 Task: Check the percentage active listings of 2 full bathrooms in the last 1 year.
Action: Mouse moved to (779, 166)
Screenshot: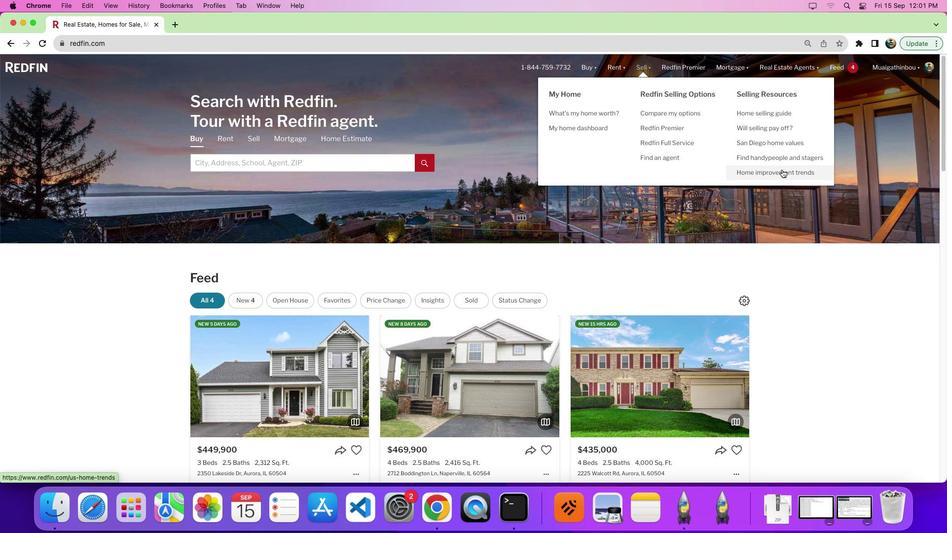 
Action: Mouse pressed left at (779, 166)
Screenshot: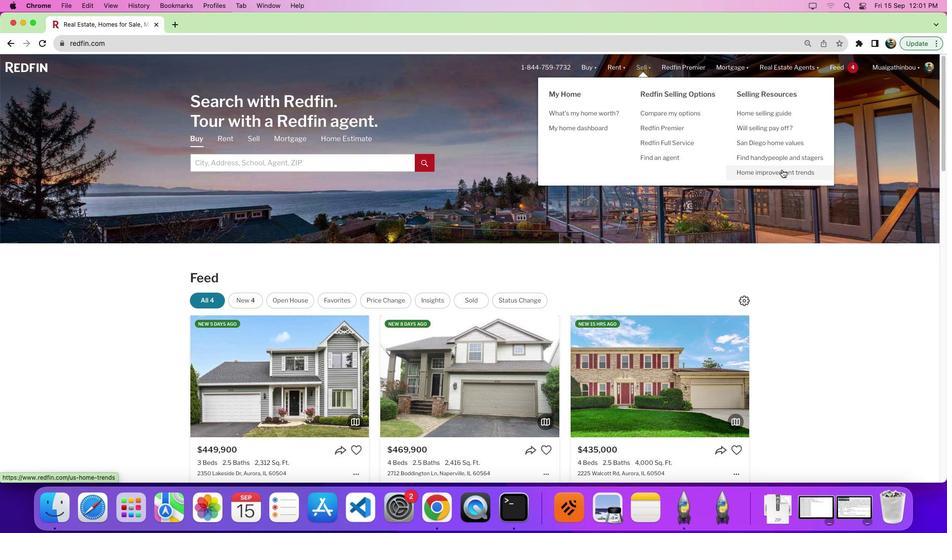 
Action: Mouse moved to (253, 185)
Screenshot: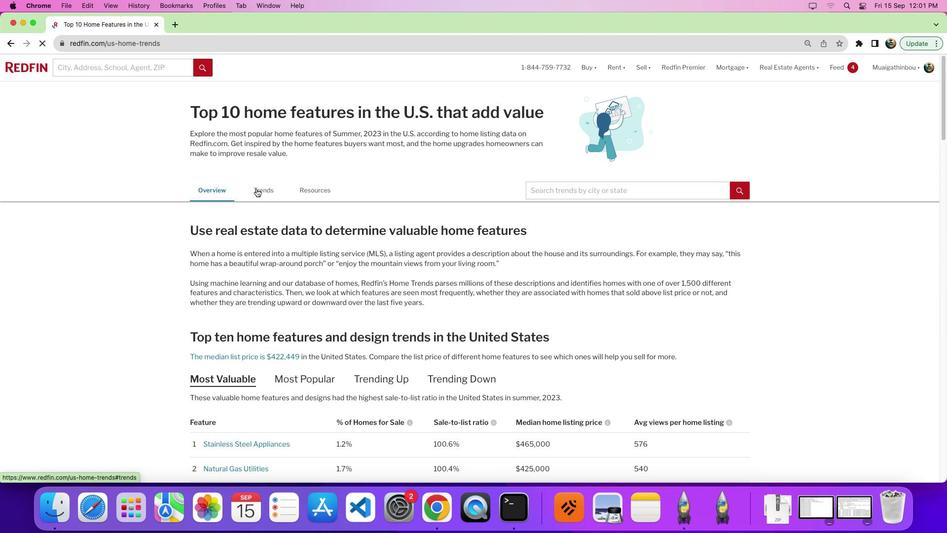
Action: Mouse pressed left at (253, 185)
Screenshot: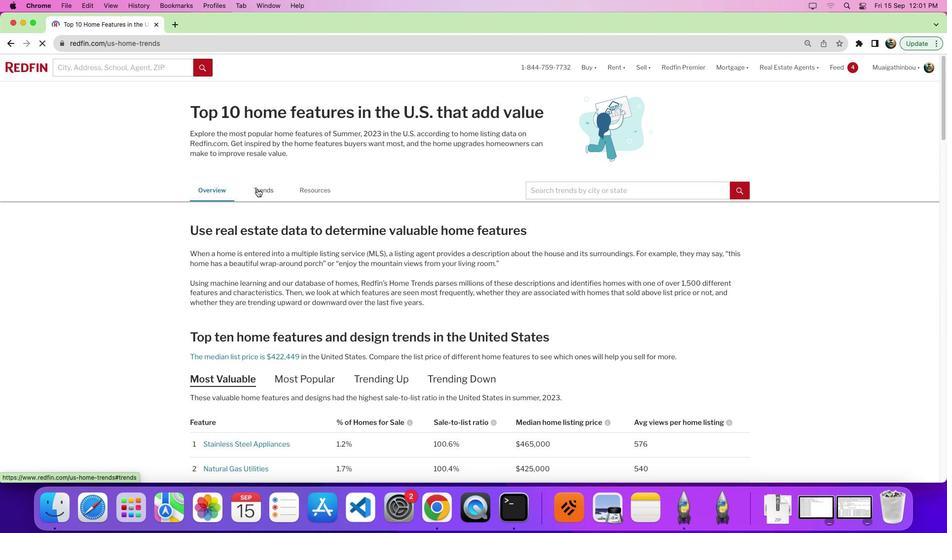 
Action: Mouse moved to (450, 259)
Screenshot: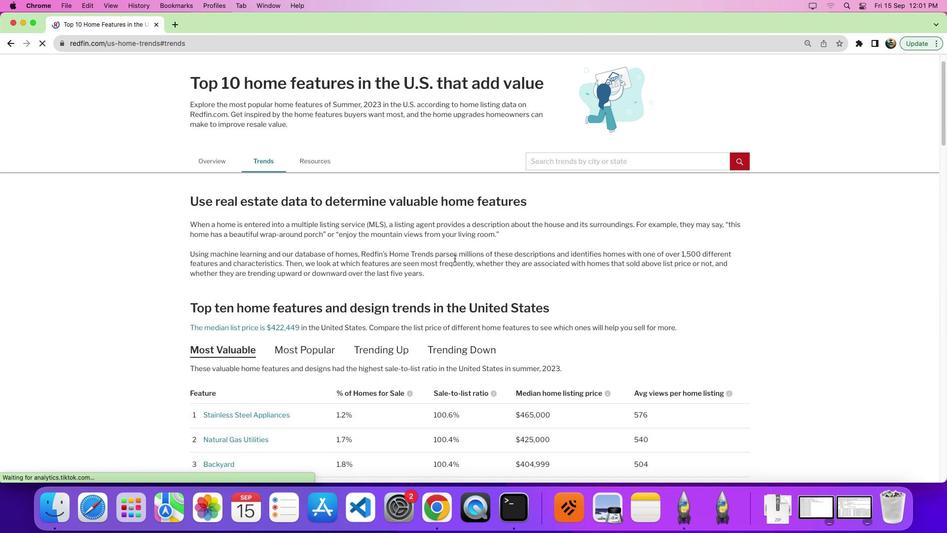 
Action: Mouse scrolled (450, 259) with delta (-2, -3)
Screenshot: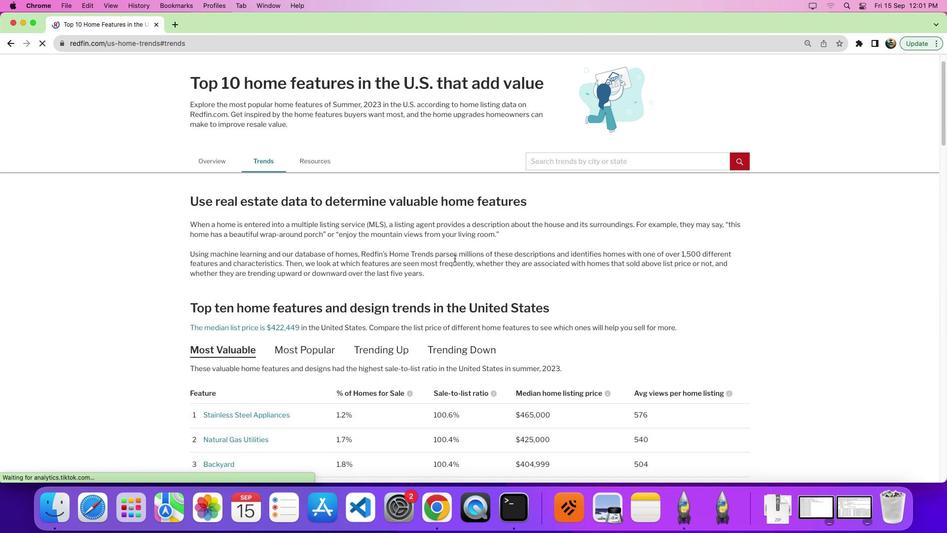 
Action: Mouse moved to (450, 258)
Screenshot: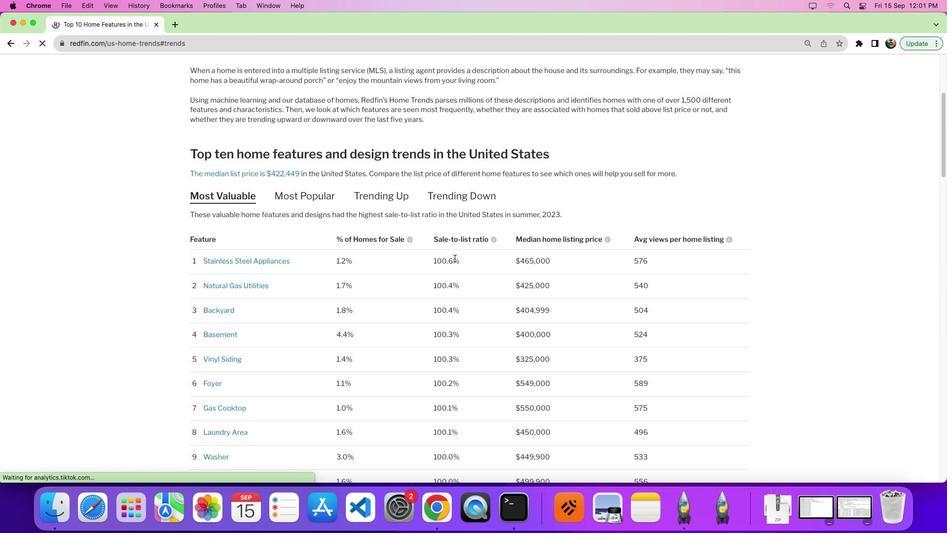 
Action: Mouse scrolled (450, 258) with delta (-2, -3)
Screenshot: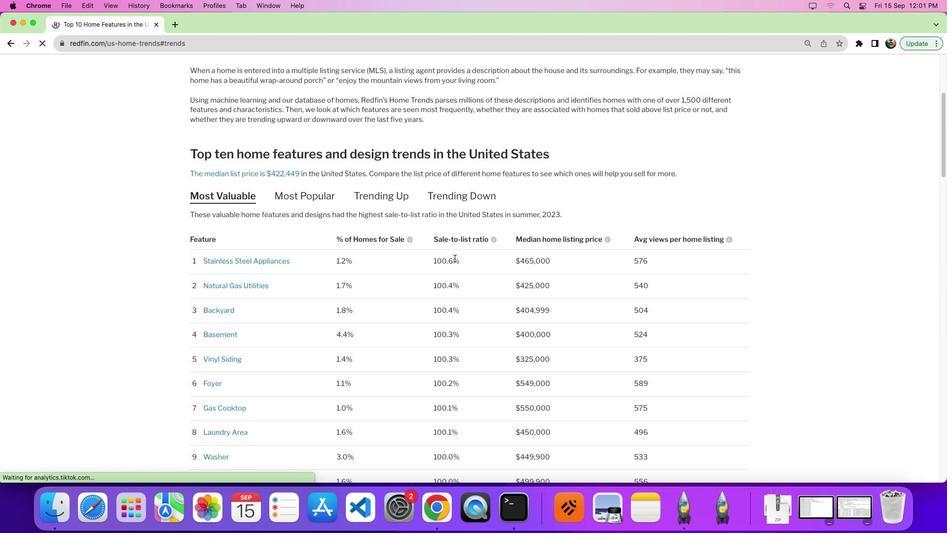 
Action: Mouse moved to (450, 258)
Screenshot: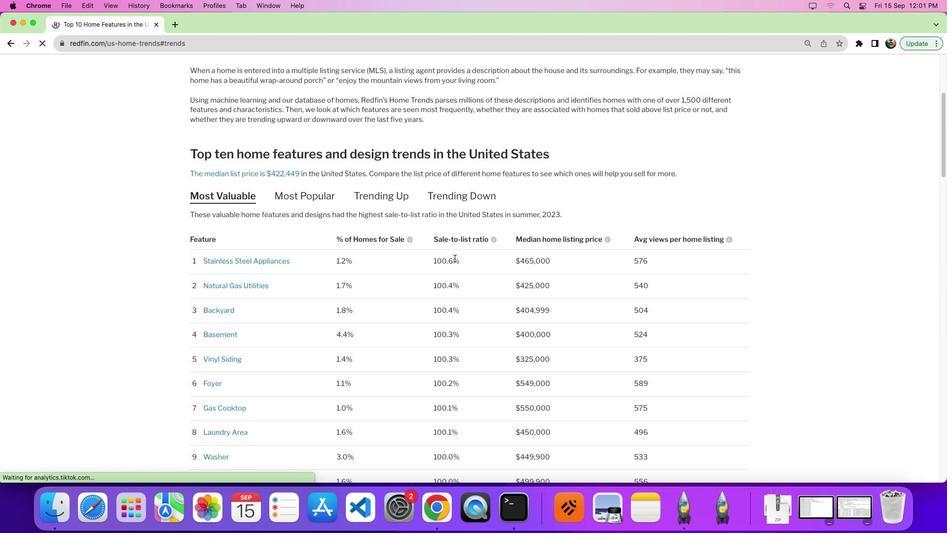 
Action: Mouse scrolled (450, 258) with delta (-2, -7)
Screenshot: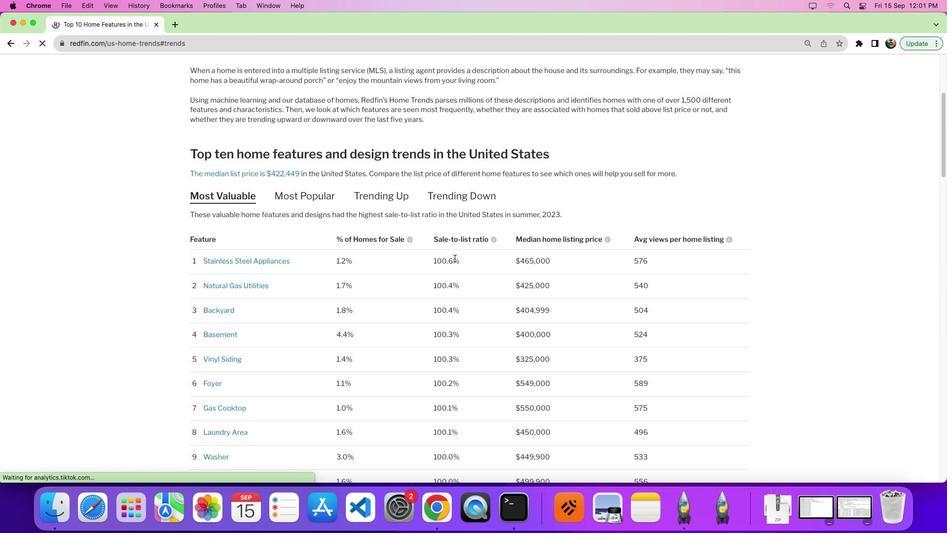 
Action: Mouse scrolled (450, 258) with delta (-2, -9)
Screenshot: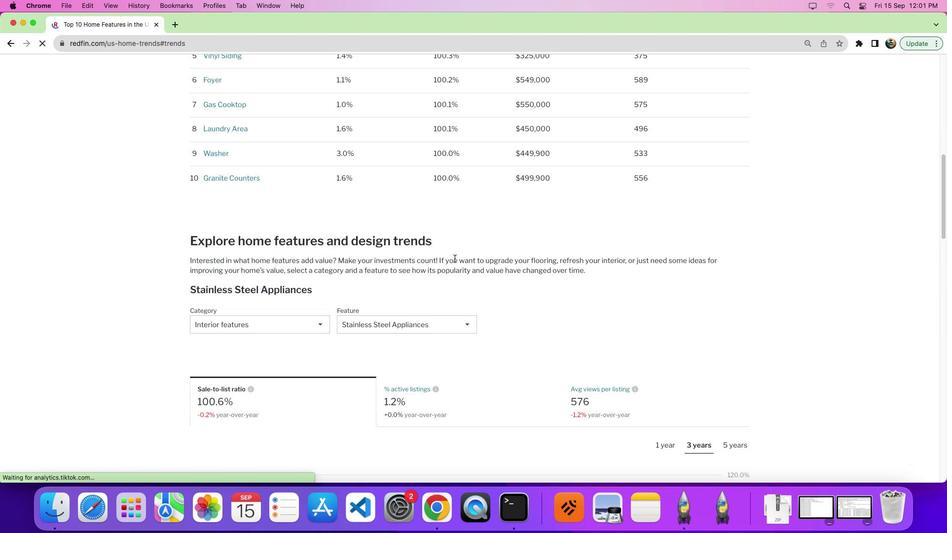 
Action: Mouse moved to (451, 254)
Screenshot: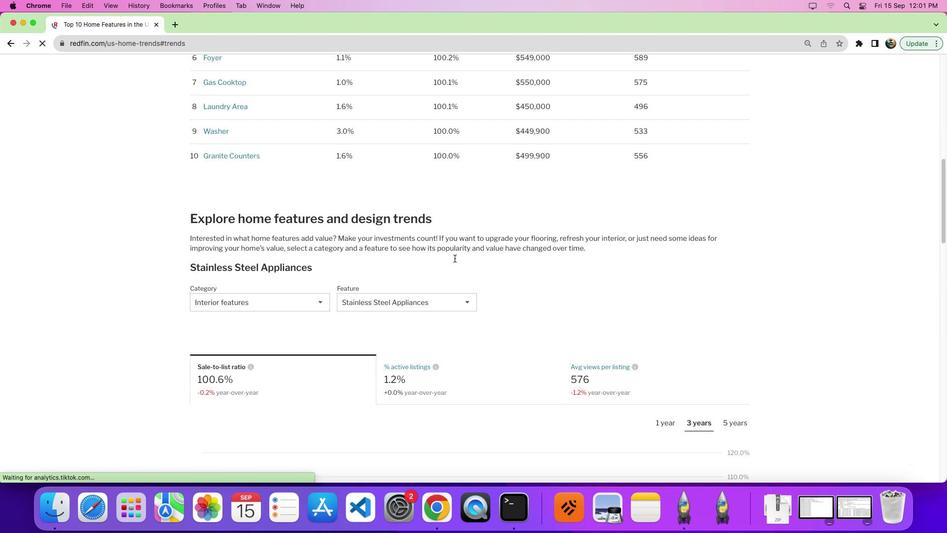 
Action: Mouse scrolled (451, 254) with delta (-2, -3)
Screenshot: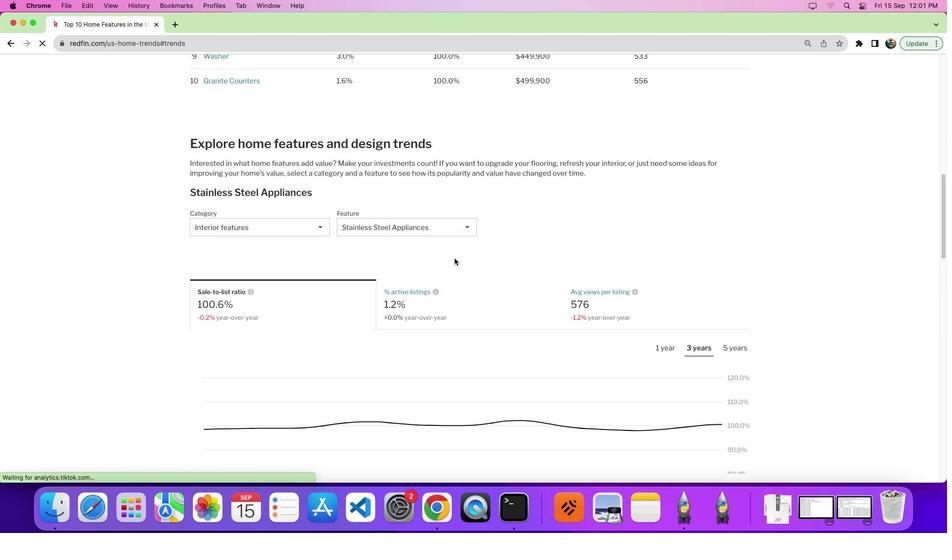
Action: Mouse scrolled (451, 254) with delta (-2, -3)
Screenshot: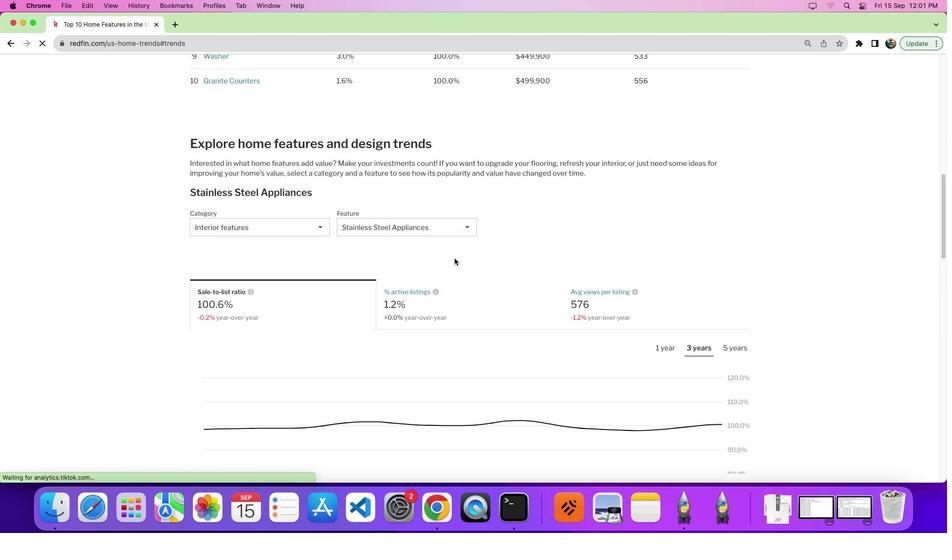 
Action: Mouse scrolled (451, 254) with delta (-2, -6)
Screenshot: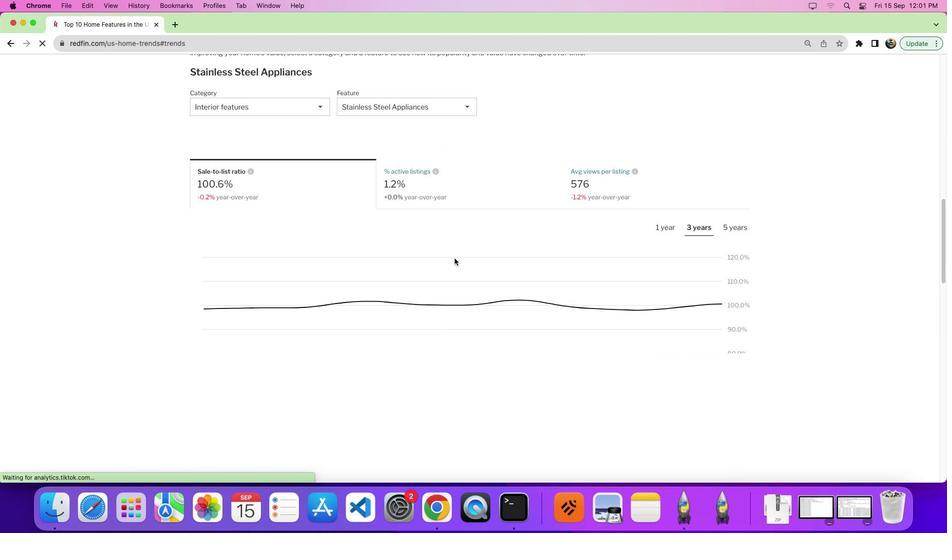 
Action: Mouse scrolled (451, 254) with delta (-2, -8)
Screenshot: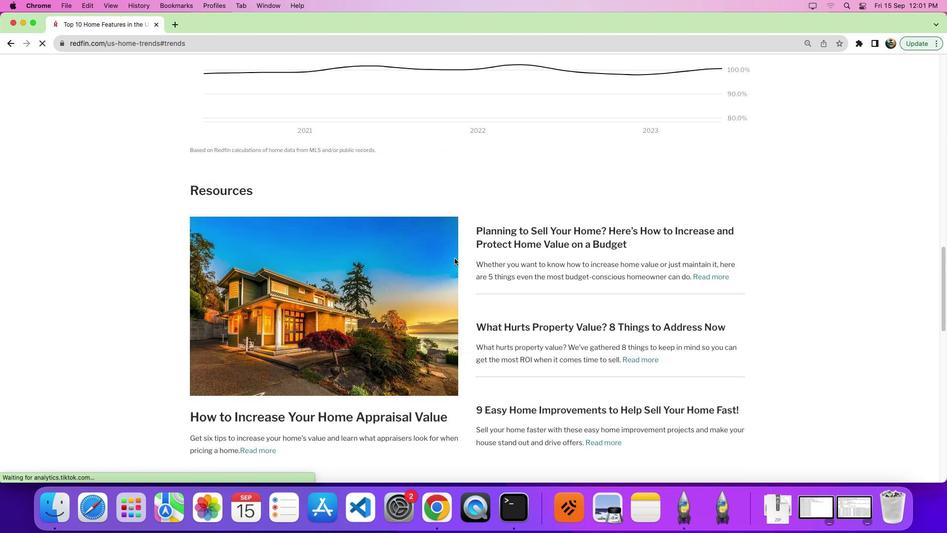 
Action: Mouse moved to (390, 250)
Screenshot: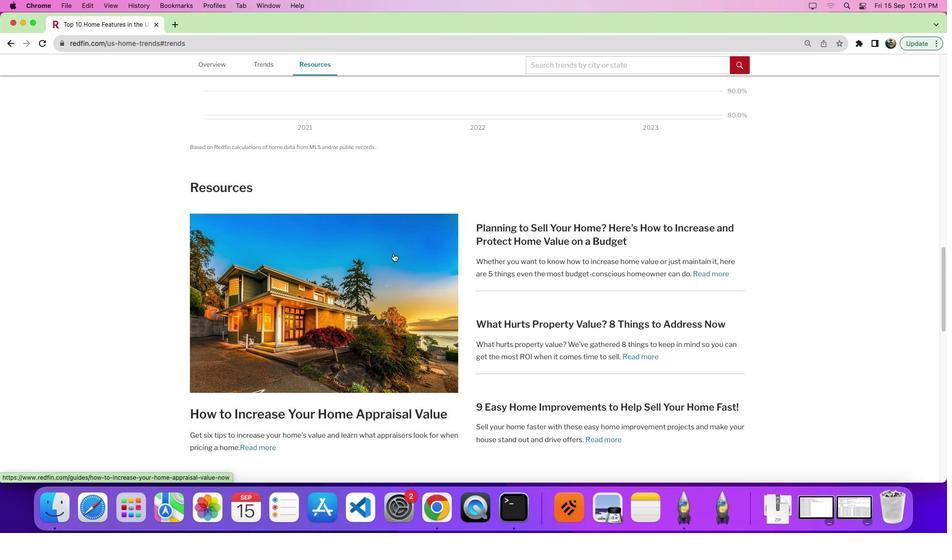 
Action: Mouse scrolled (390, 250) with delta (-2, -2)
Screenshot: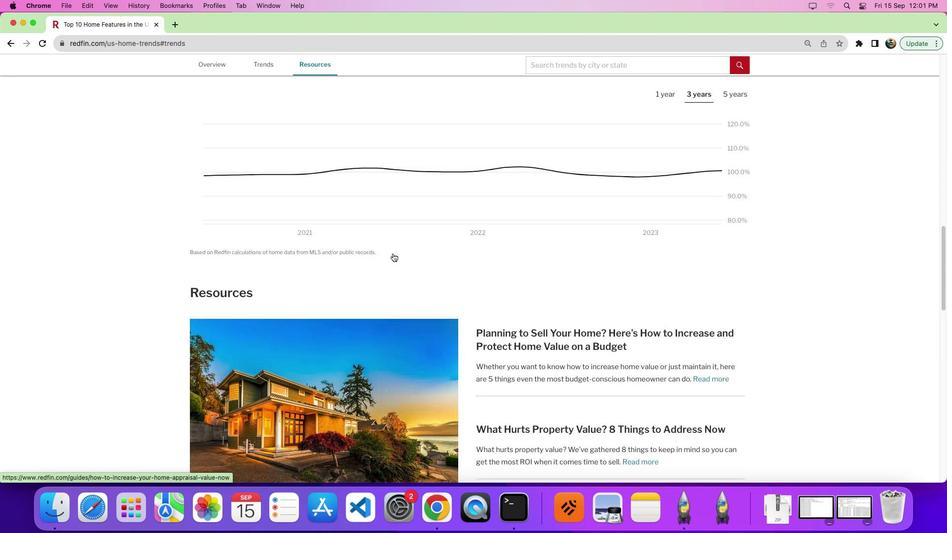 
Action: Mouse scrolled (390, 250) with delta (-2, -2)
Screenshot: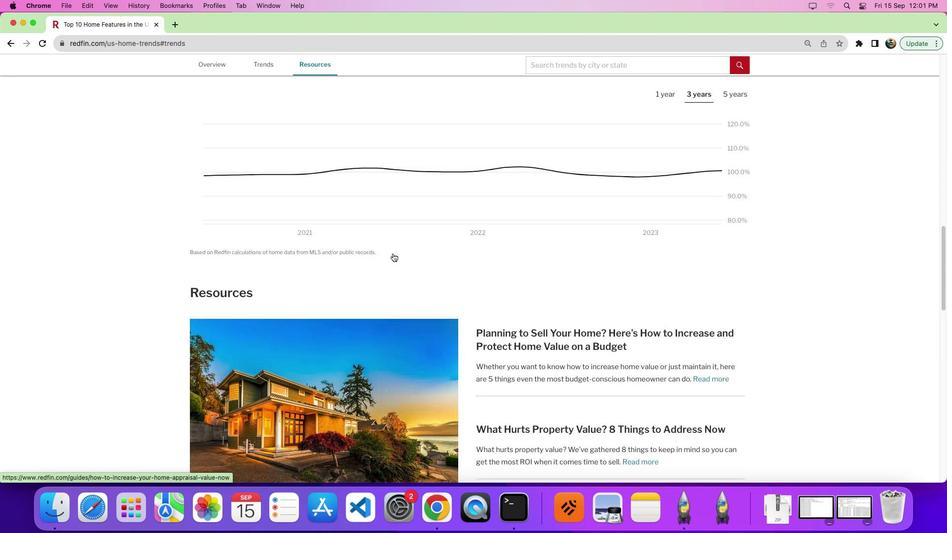 
Action: Mouse moved to (390, 250)
Screenshot: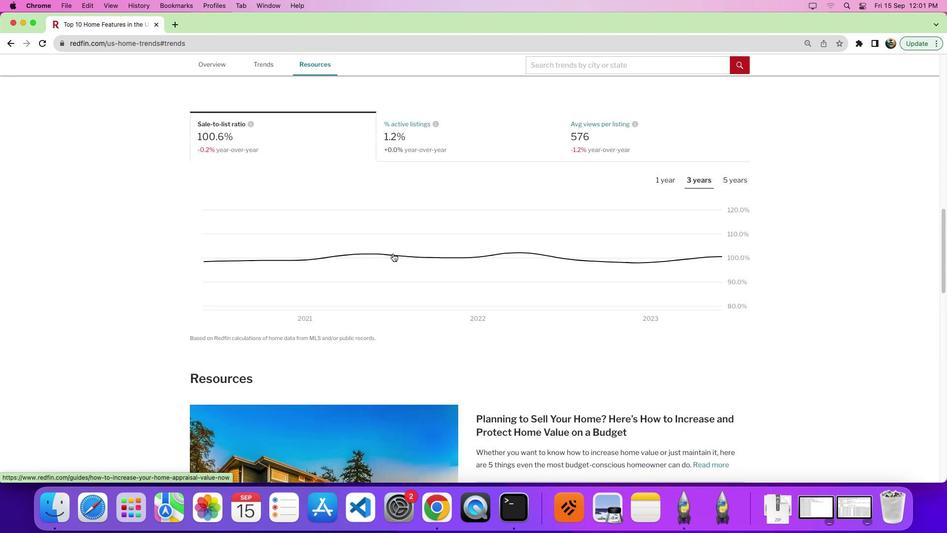 
Action: Mouse scrolled (390, 250) with delta (-2, 0)
Screenshot: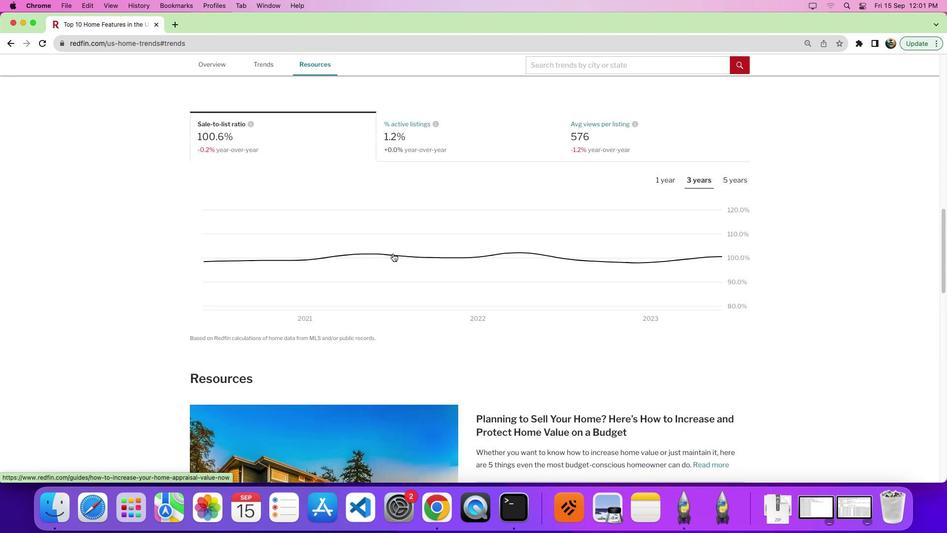 
Action: Mouse scrolled (390, 250) with delta (-2, -3)
Screenshot: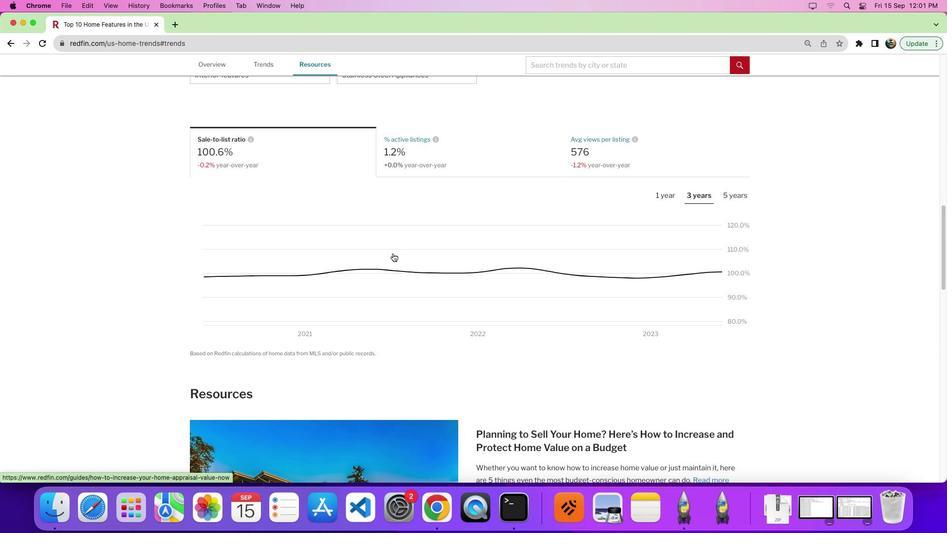 
Action: Mouse scrolled (390, 250) with delta (-2, -3)
Screenshot: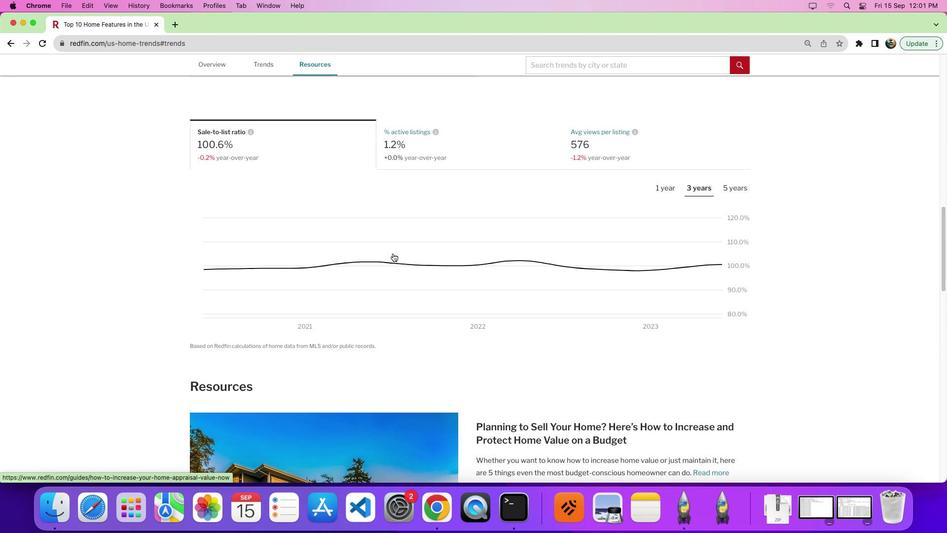 
Action: Mouse moved to (387, 249)
Screenshot: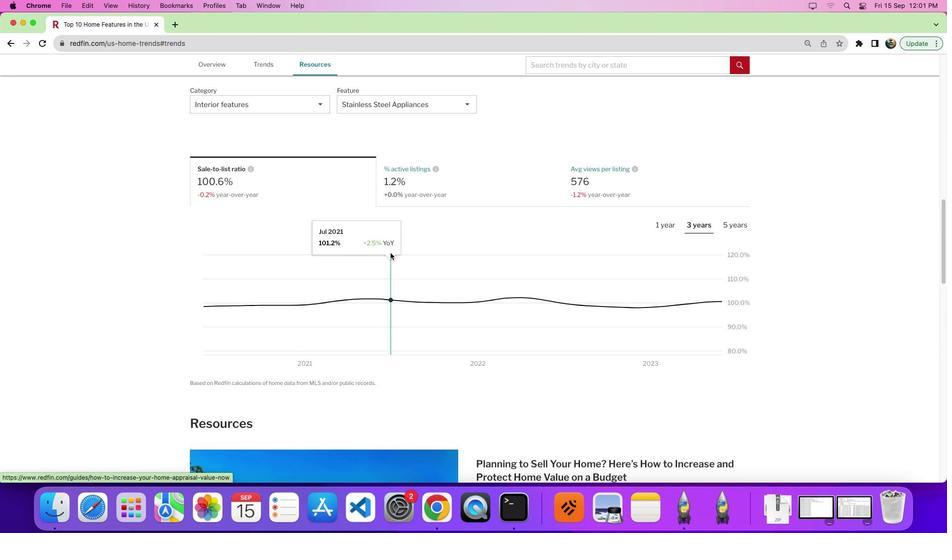
Action: Mouse scrolled (387, 249) with delta (-2, -2)
Screenshot: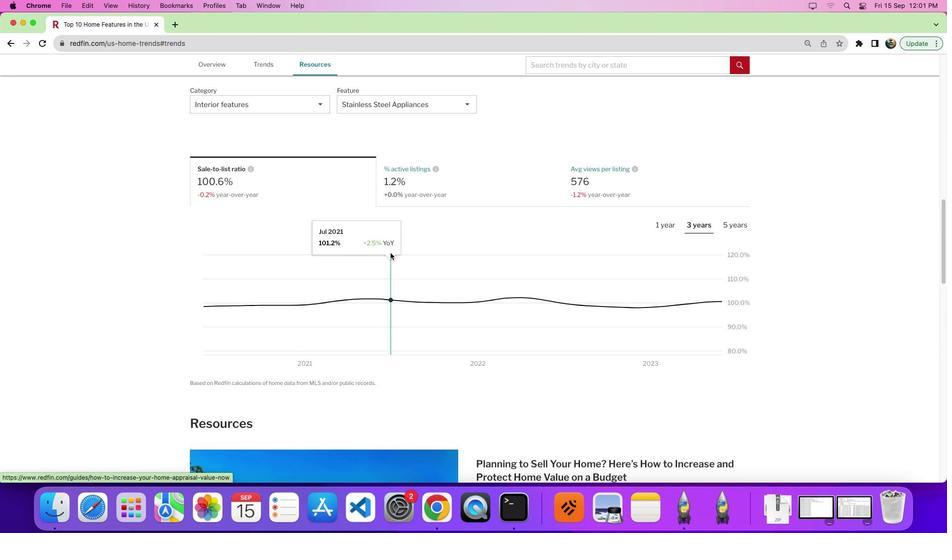 
Action: Mouse moved to (387, 249)
Screenshot: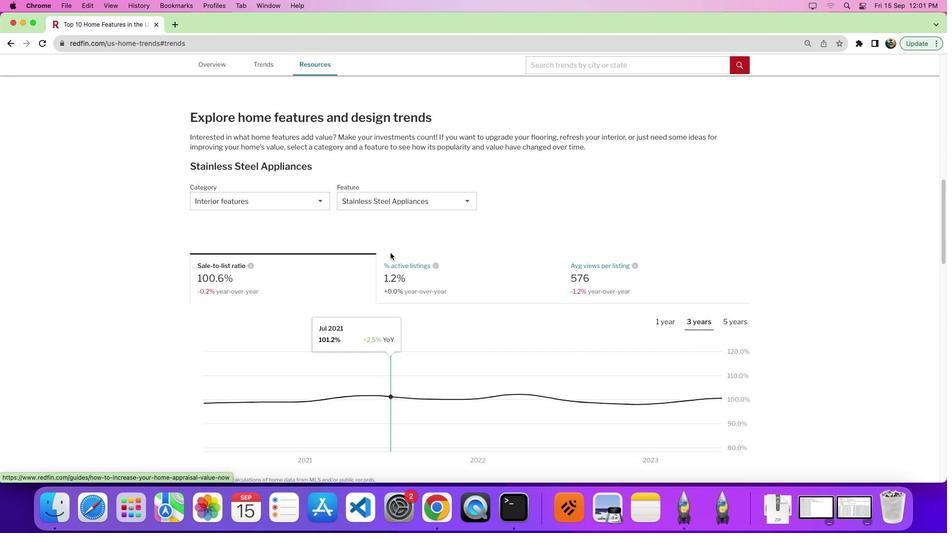 
Action: Mouse scrolled (387, 249) with delta (-2, -1)
Screenshot: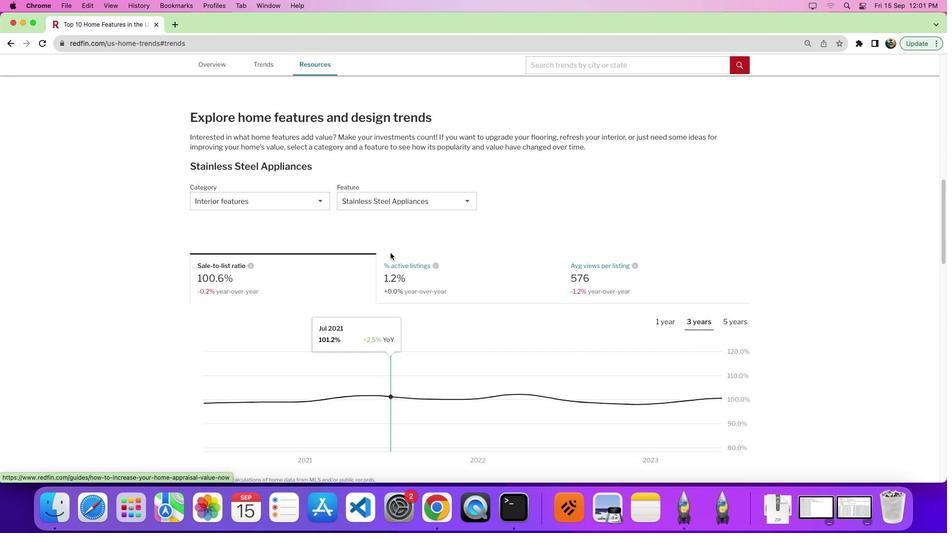 
Action: Mouse scrolled (387, 249) with delta (-2, 0)
Screenshot: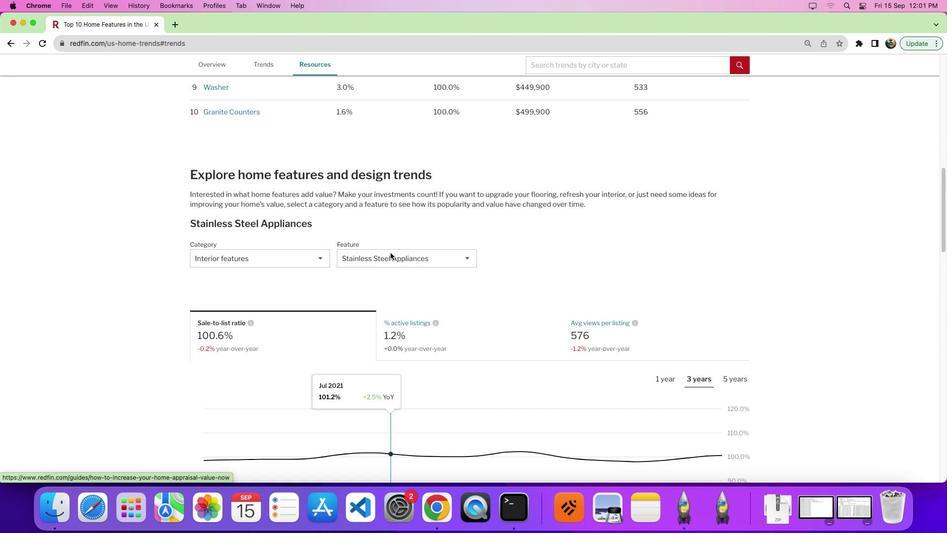 
Action: Mouse moved to (237, 262)
Screenshot: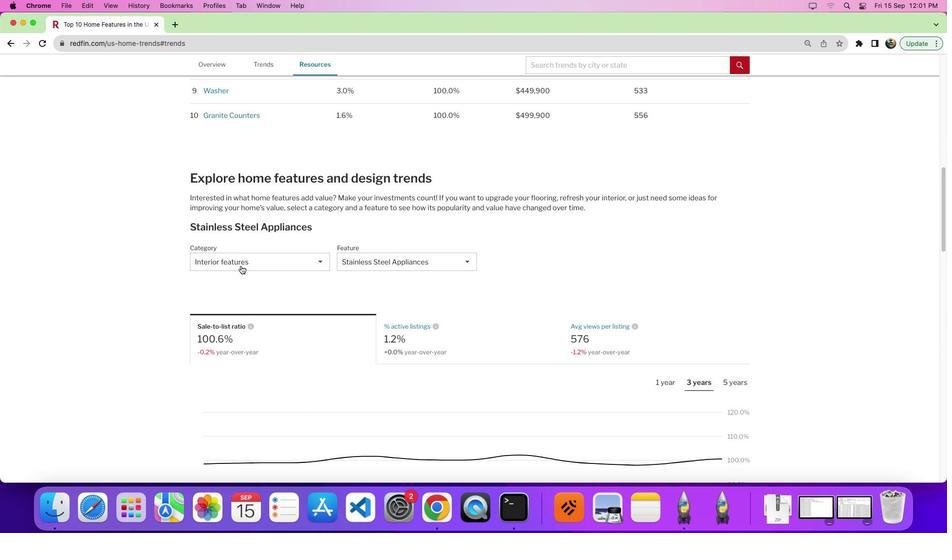 
Action: Mouse pressed left at (237, 262)
Screenshot: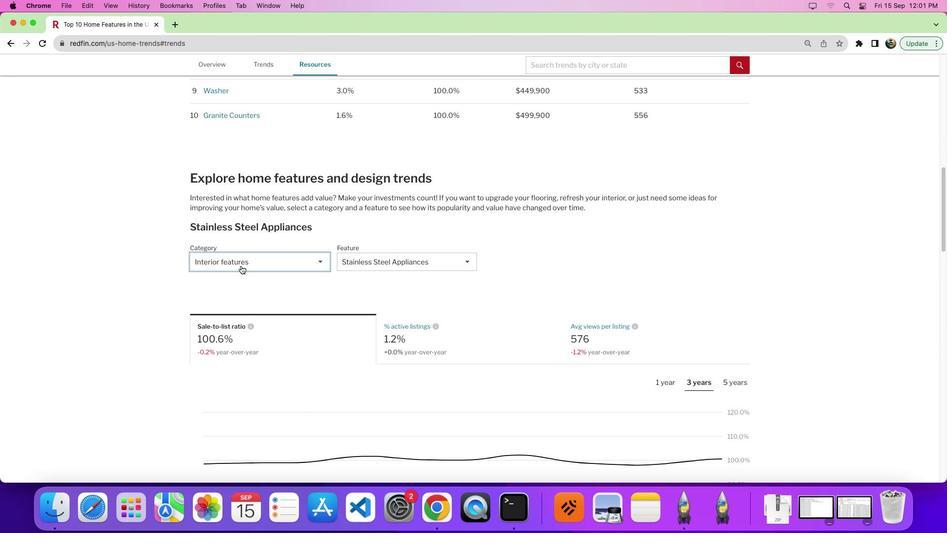 
Action: Mouse moved to (244, 293)
Screenshot: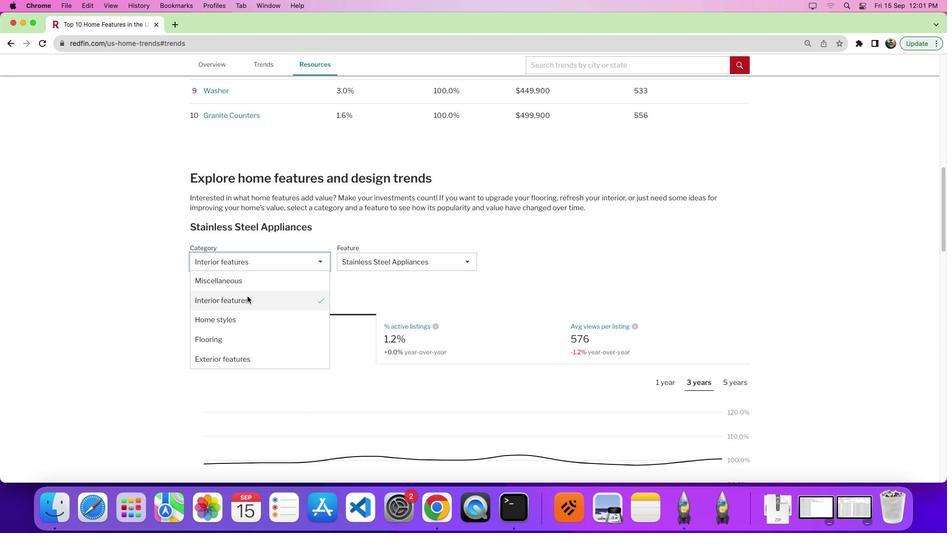 
Action: Mouse pressed left at (244, 293)
Screenshot: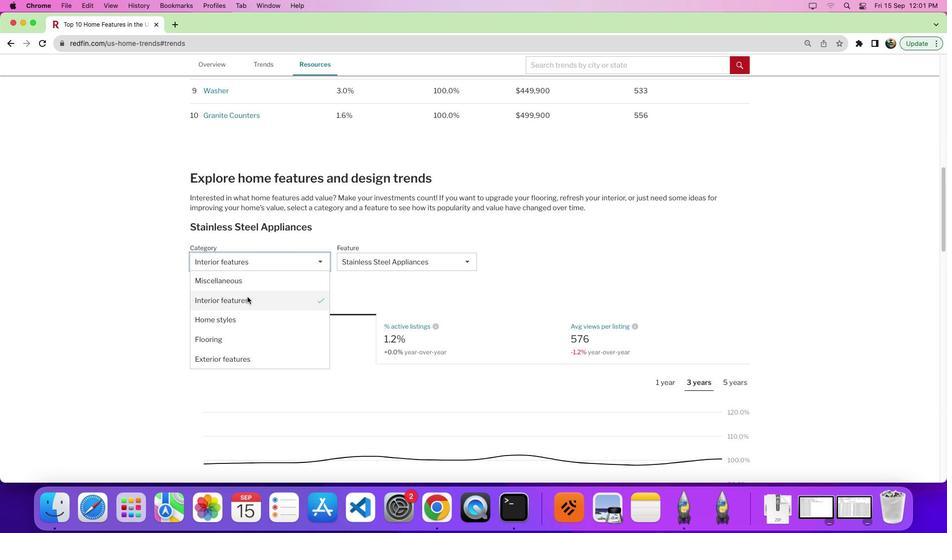 
Action: Mouse moved to (351, 257)
Screenshot: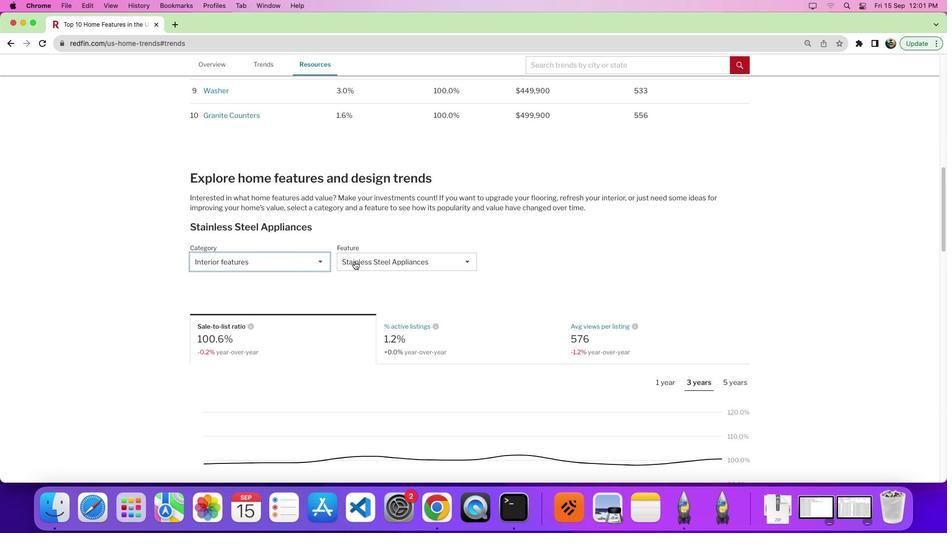 
Action: Mouse pressed left at (351, 257)
Screenshot: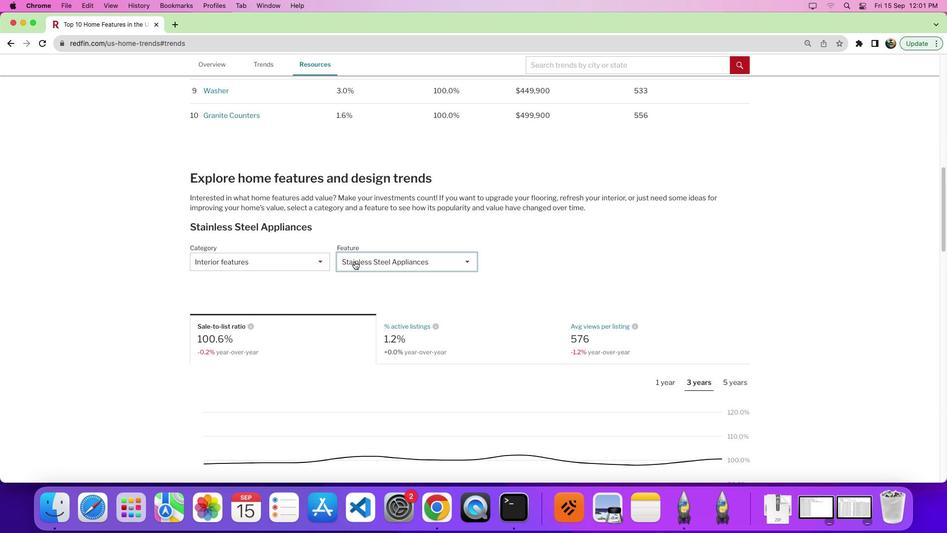 
Action: Mouse moved to (381, 316)
Screenshot: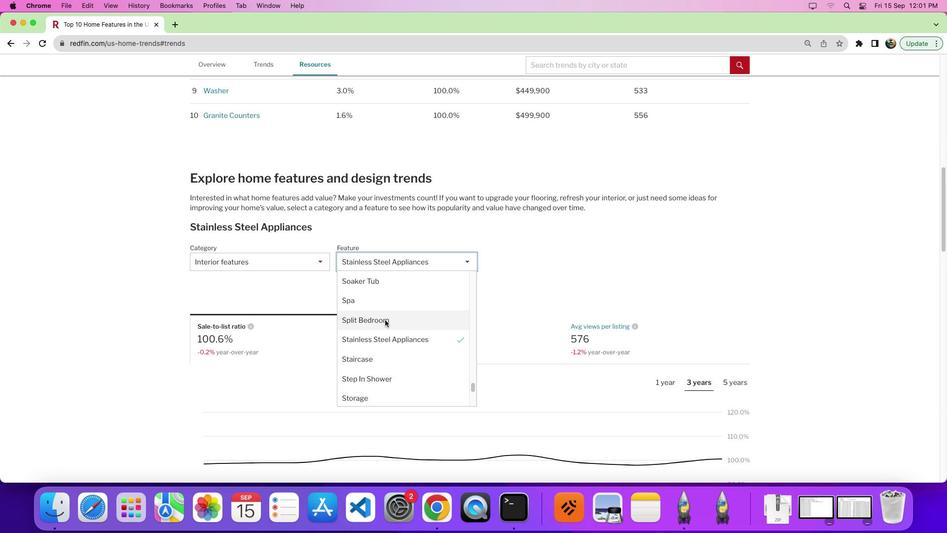
Action: Mouse scrolled (381, 316) with delta (-2, -3)
Screenshot: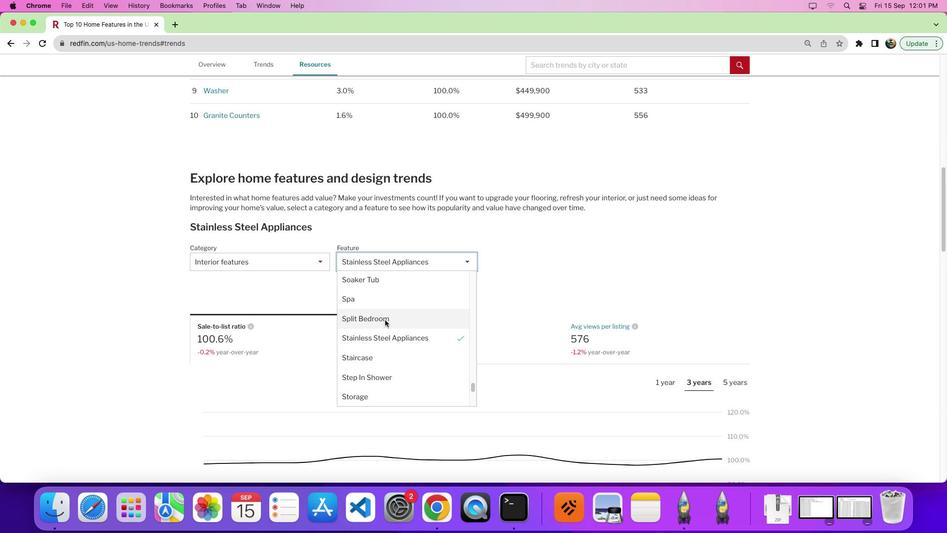 
Action: Mouse scrolled (381, 316) with delta (-2, -2)
Screenshot: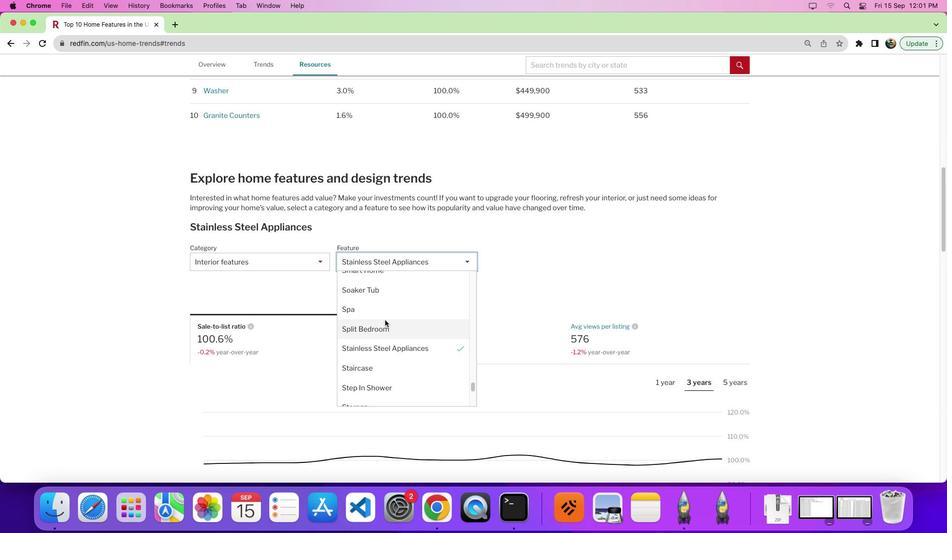 
Action: Mouse scrolled (381, 316) with delta (-2, -2)
Screenshot: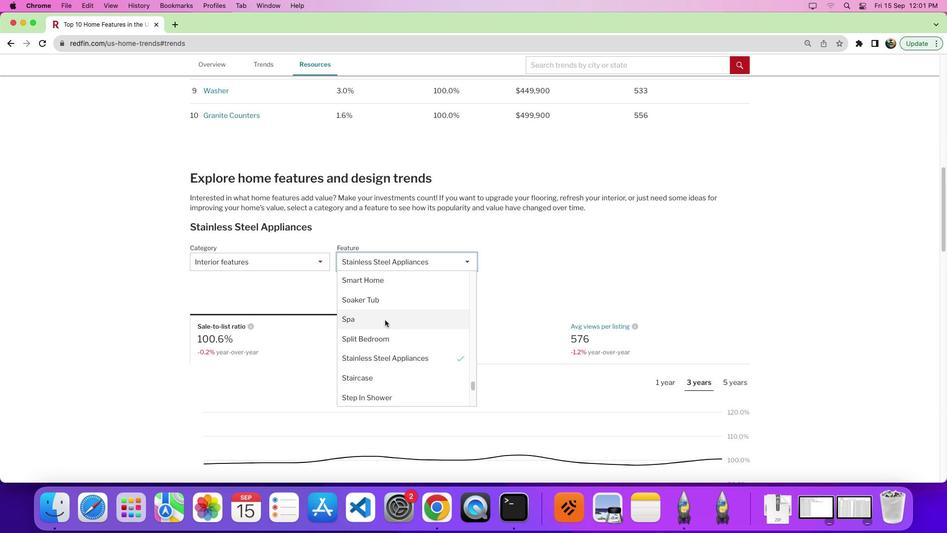 
Action: Mouse moved to (382, 316)
Screenshot: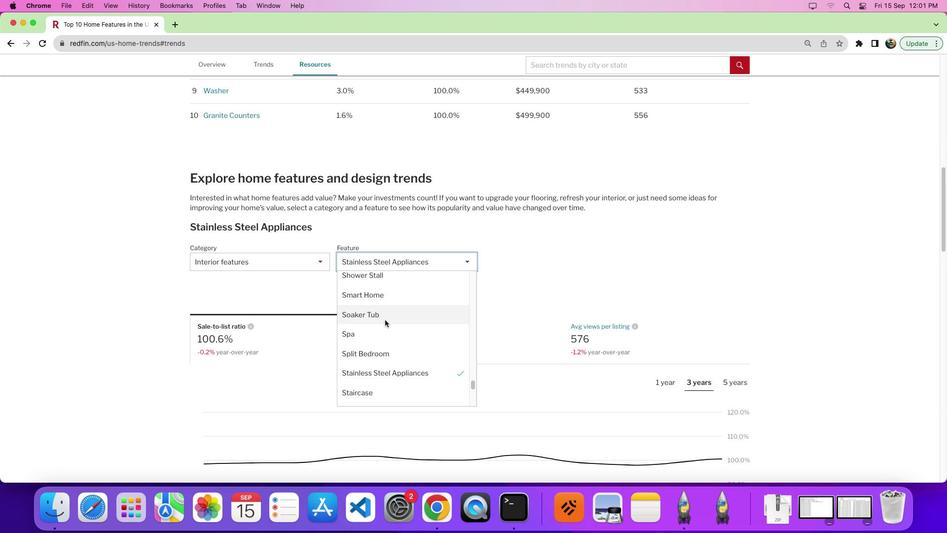 
Action: Mouse scrolled (382, 316) with delta (-2, -2)
Screenshot: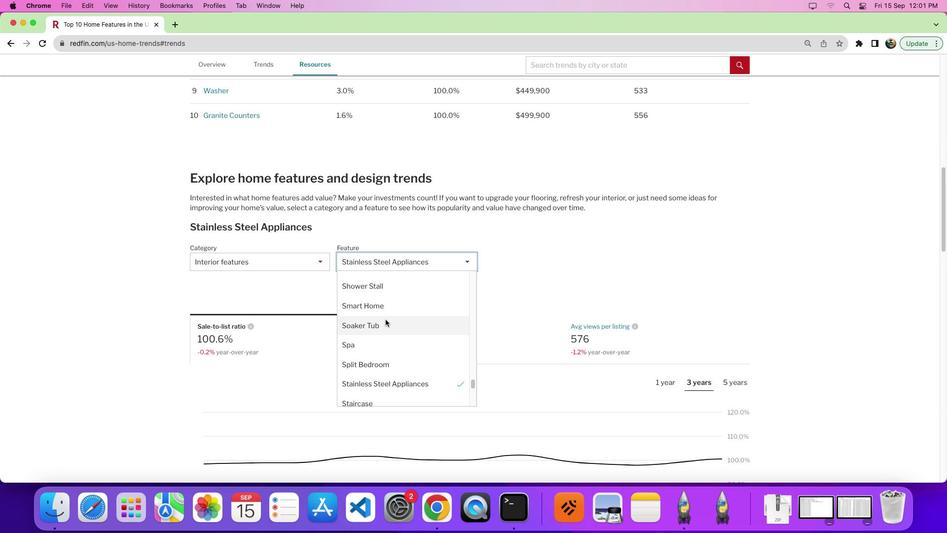 
Action: Mouse moved to (382, 316)
Screenshot: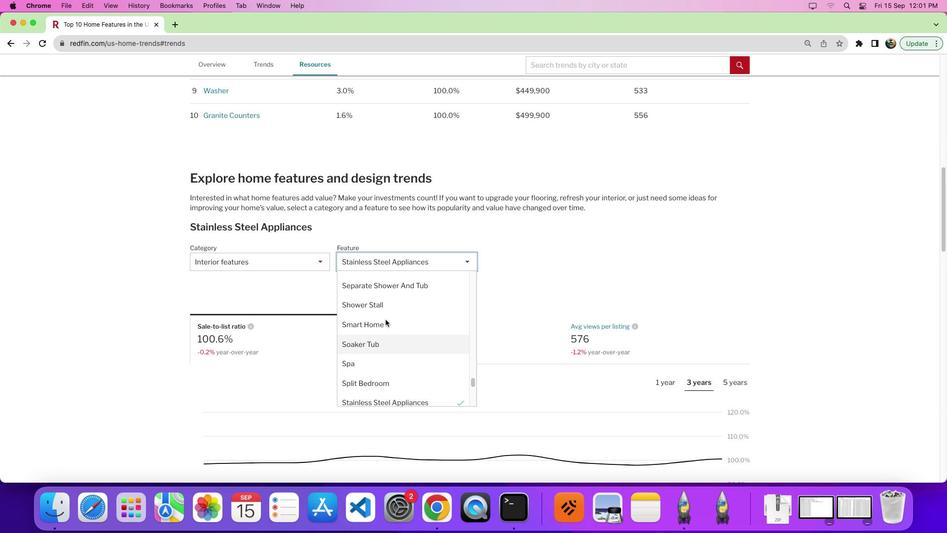 
Action: Mouse scrolled (382, 316) with delta (-2, -2)
Screenshot: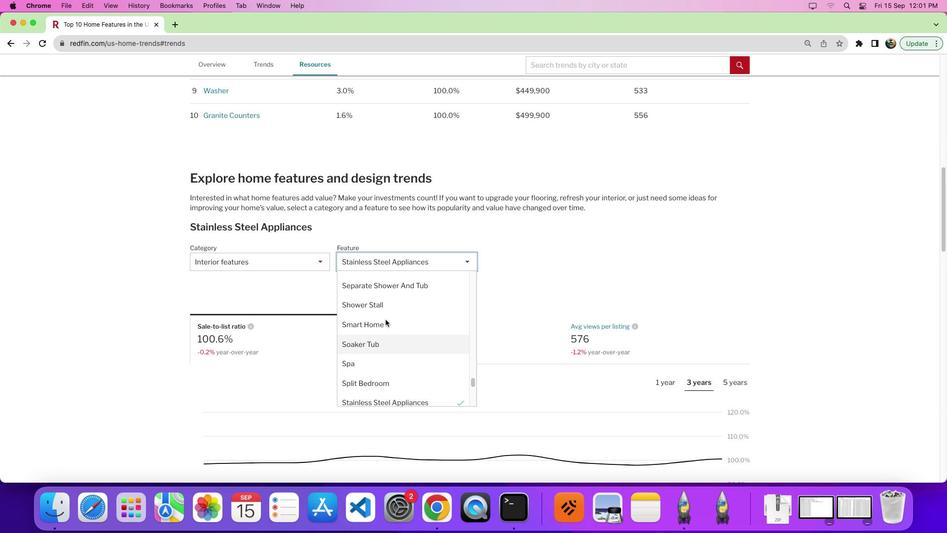 
Action: Mouse moved to (382, 316)
Screenshot: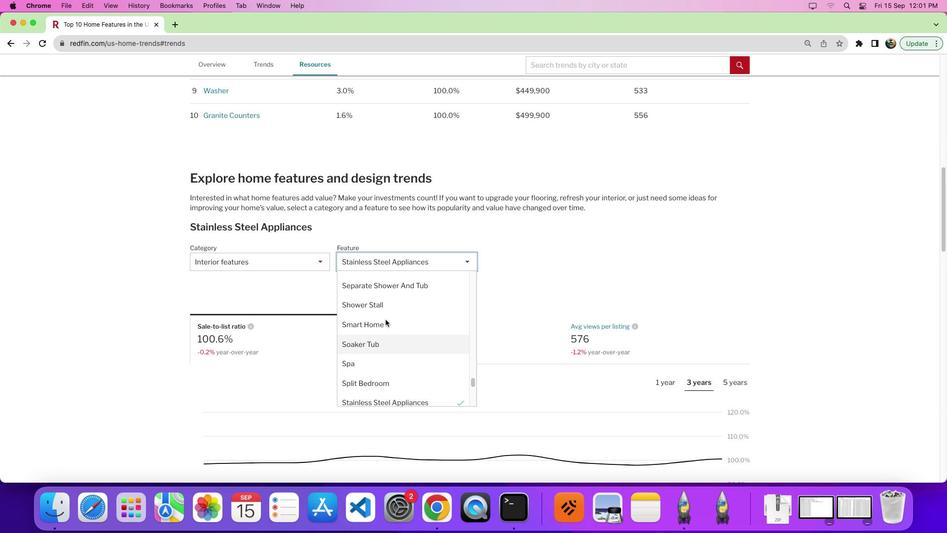 
Action: Mouse scrolled (382, 316) with delta (-2, 0)
Screenshot: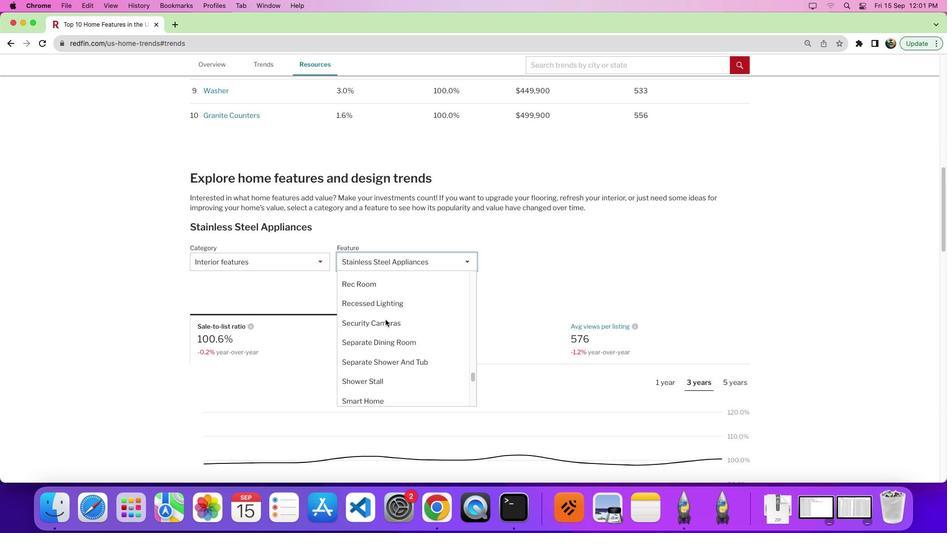 
Action: Mouse scrolled (382, 316) with delta (-2, -2)
Screenshot: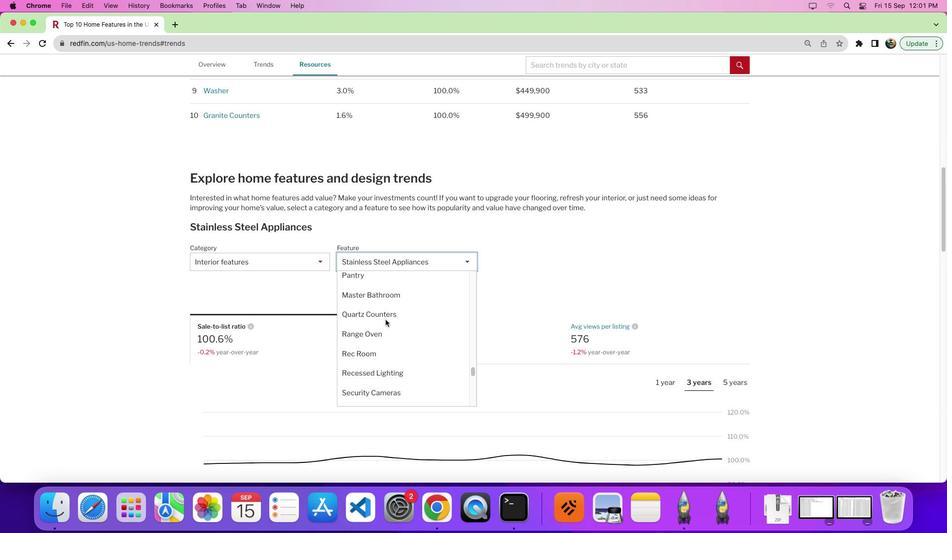 
Action: Mouse scrolled (382, 316) with delta (-2, -2)
Screenshot: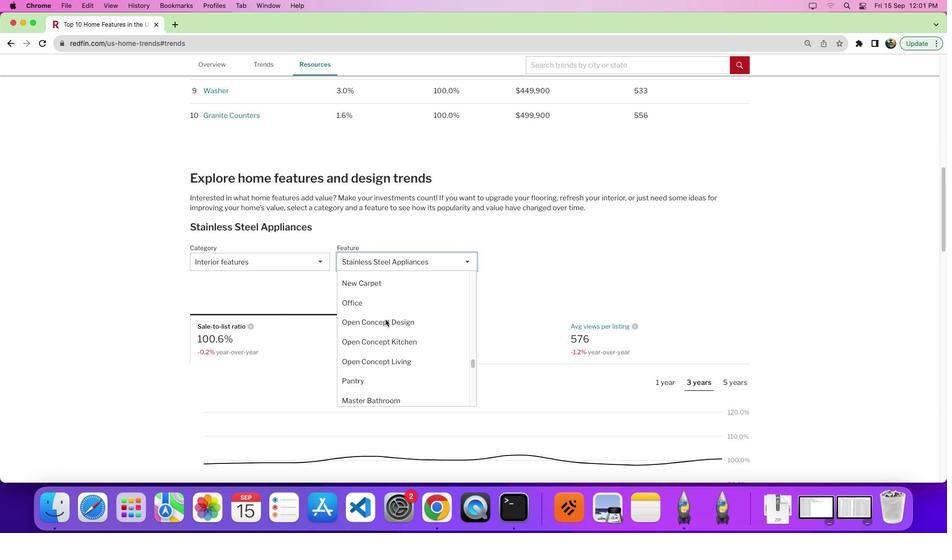 
Action: Mouse scrolled (382, 316) with delta (-2, 0)
Screenshot: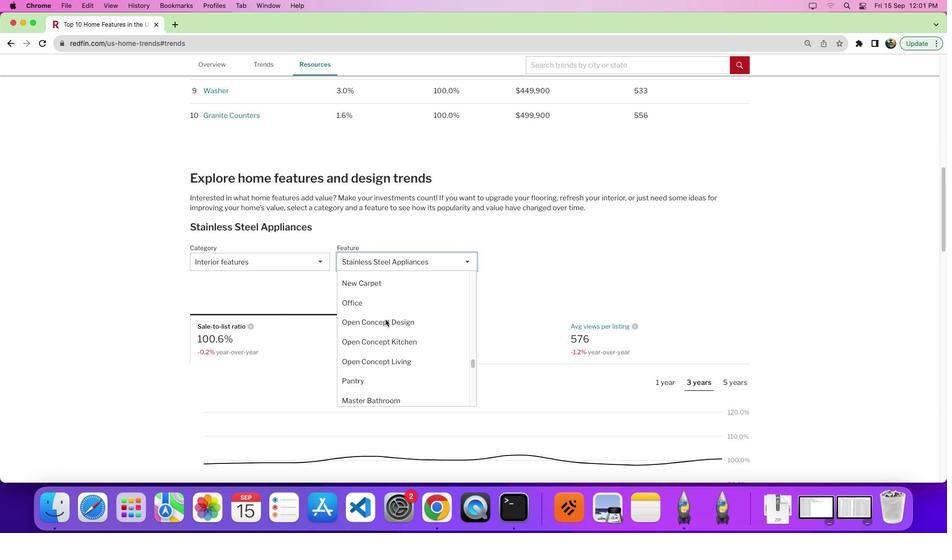 
Action: Mouse moved to (382, 316)
Screenshot: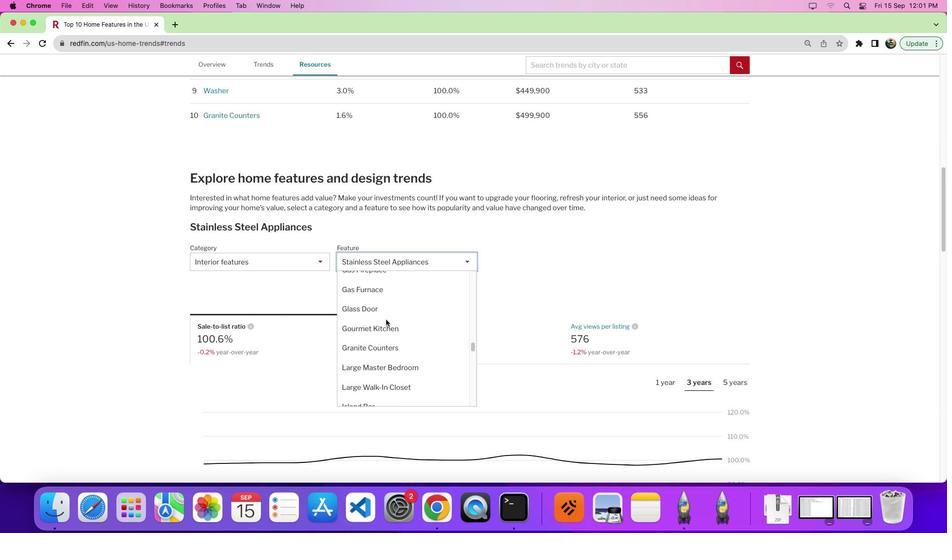 
Action: Mouse scrolled (382, 316) with delta (-2, -2)
Screenshot: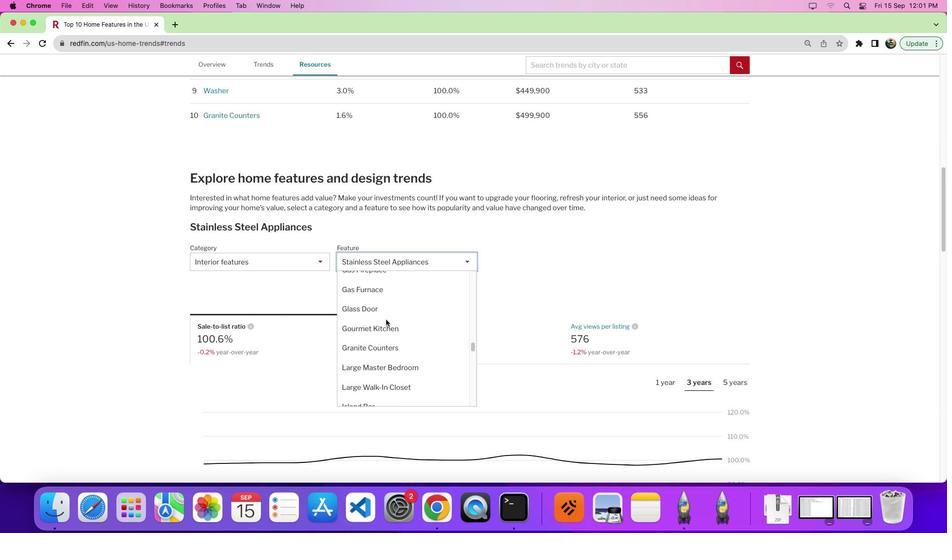 
Action: Mouse scrolled (382, 316) with delta (-2, -1)
Screenshot: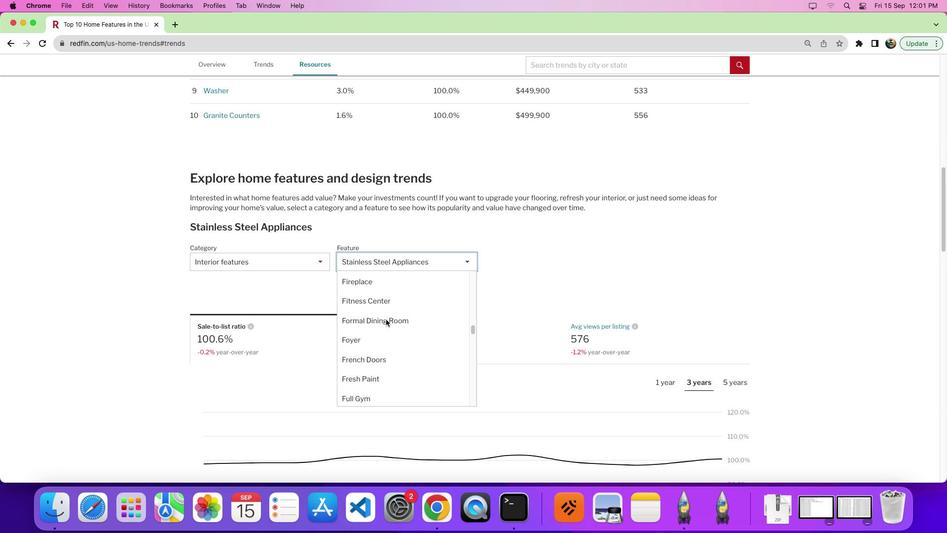 
Action: Mouse scrolled (382, 316) with delta (-2, 0)
Screenshot: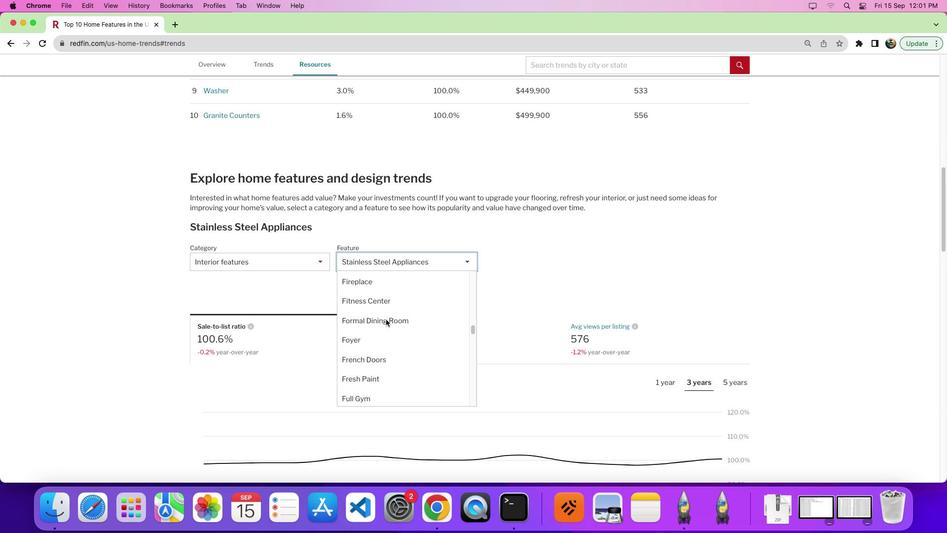 
Action: Mouse scrolled (382, 316) with delta (-2, 2)
Screenshot: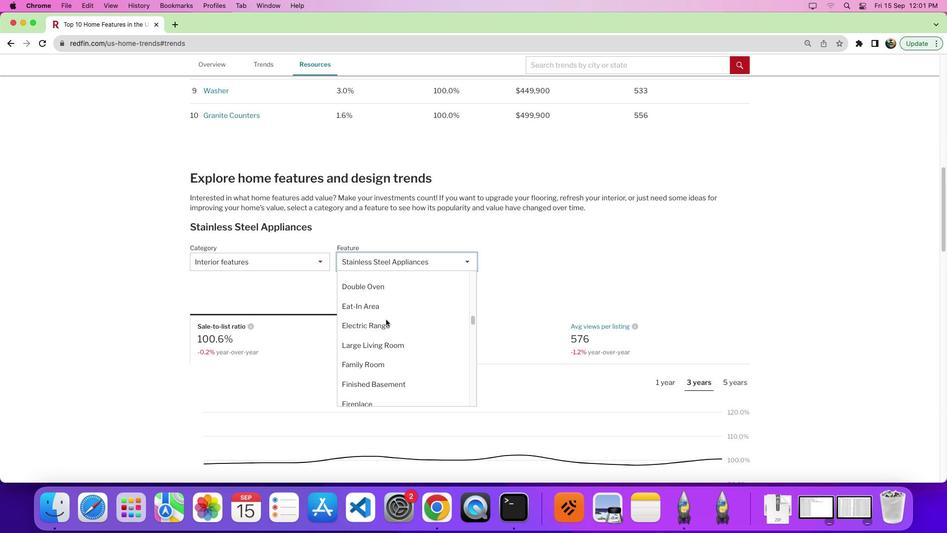 
Action: Mouse moved to (383, 316)
Screenshot: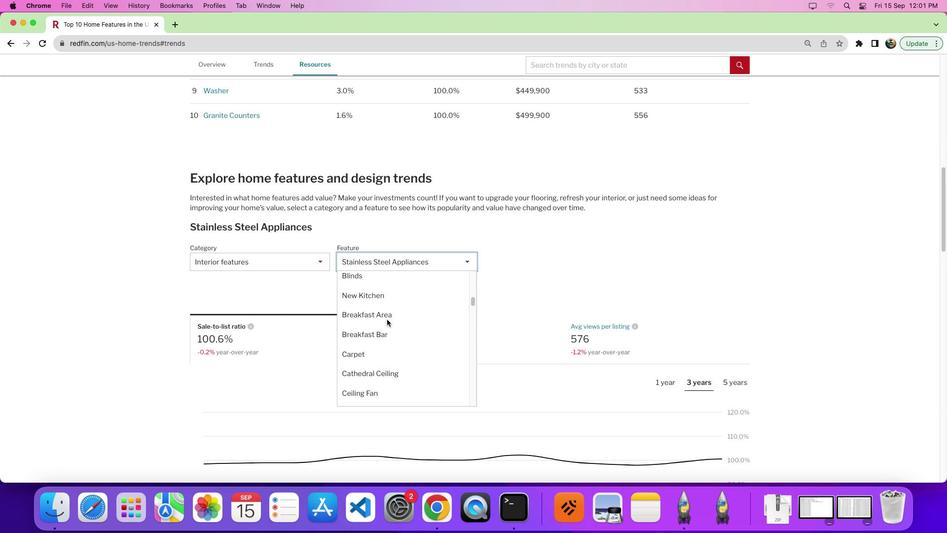 
Action: Mouse scrolled (383, 316) with delta (-2, -2)
Screenshot: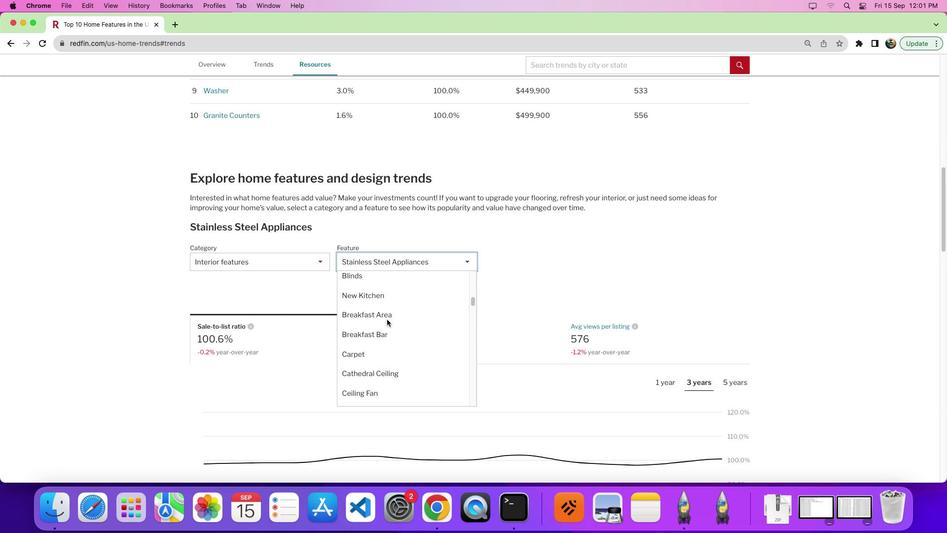 
Action: Mouse scrolled (383, 316) with delta (-2, -1)
Screenshot: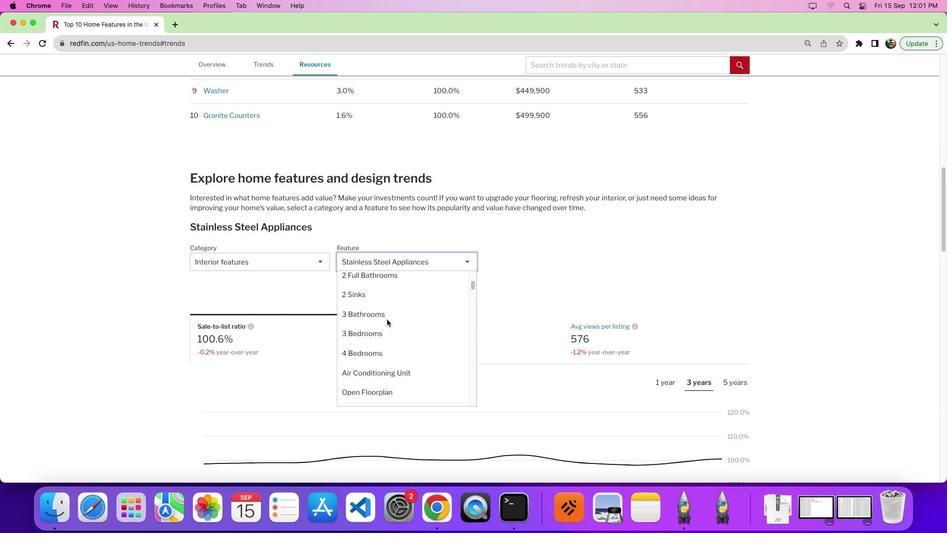 
Action: Mouse moved to (384, 316)
Screenshot: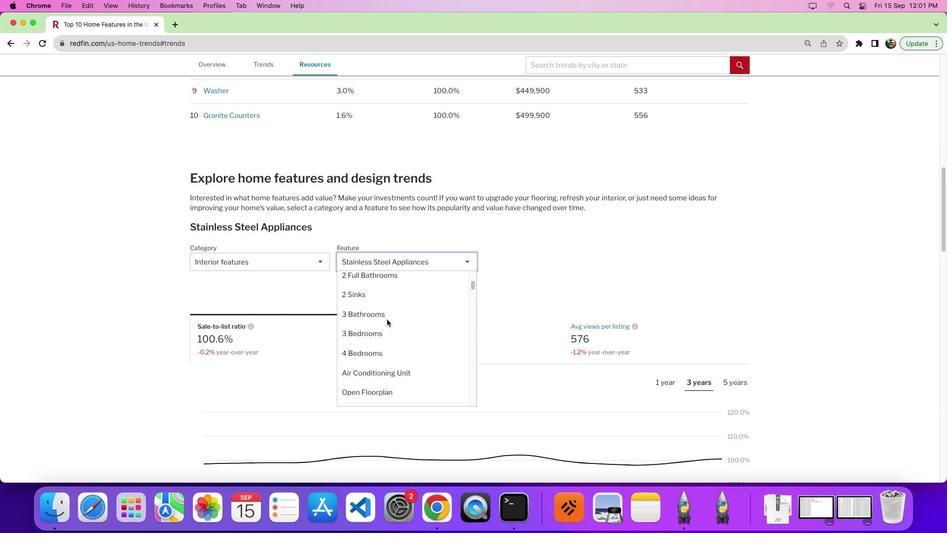 
Action: Mouse scrolled (384, 316) with delta (-2, 0)
Screenshot: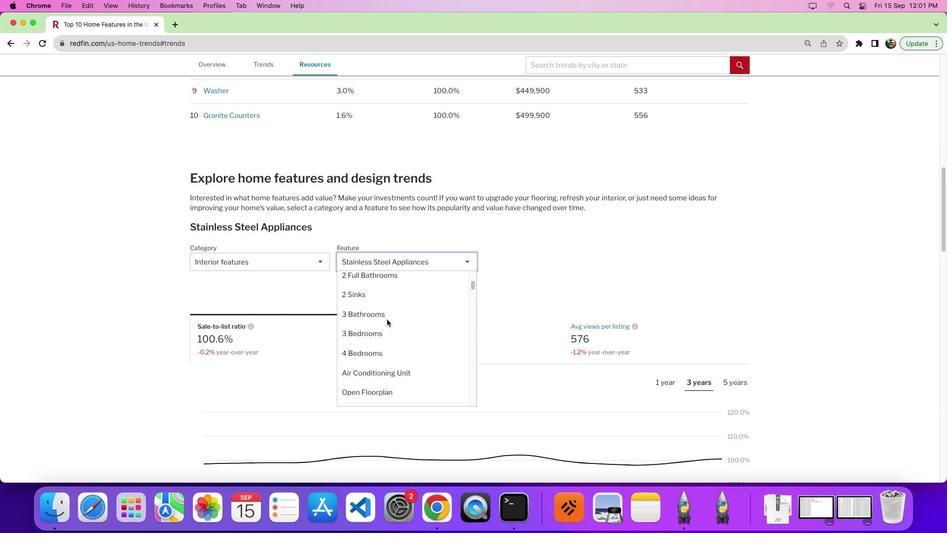 
Action: Mouse scrolled (384, 316) with delta (-2, 2)
Screenshot: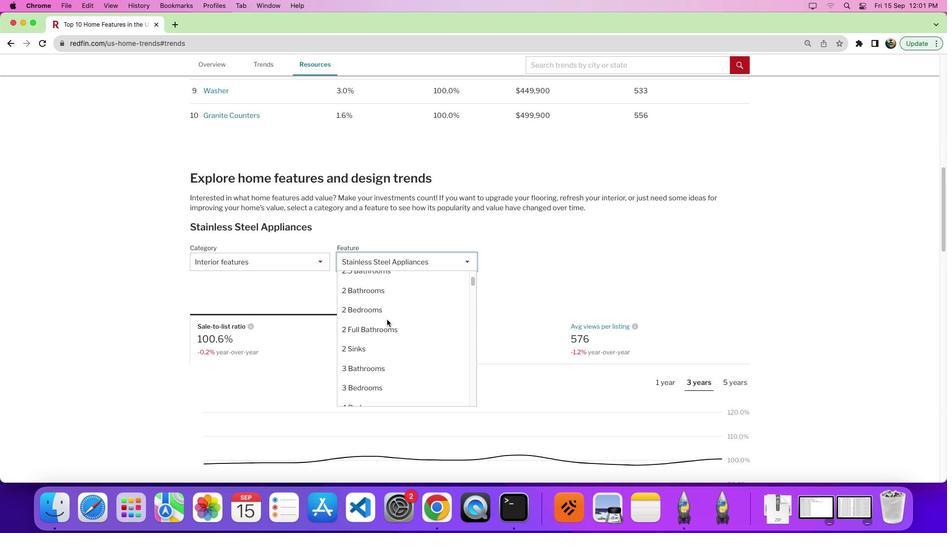 
Action: Mouse scrolled (384, 316) with delta (-2, -2)
Screenshot: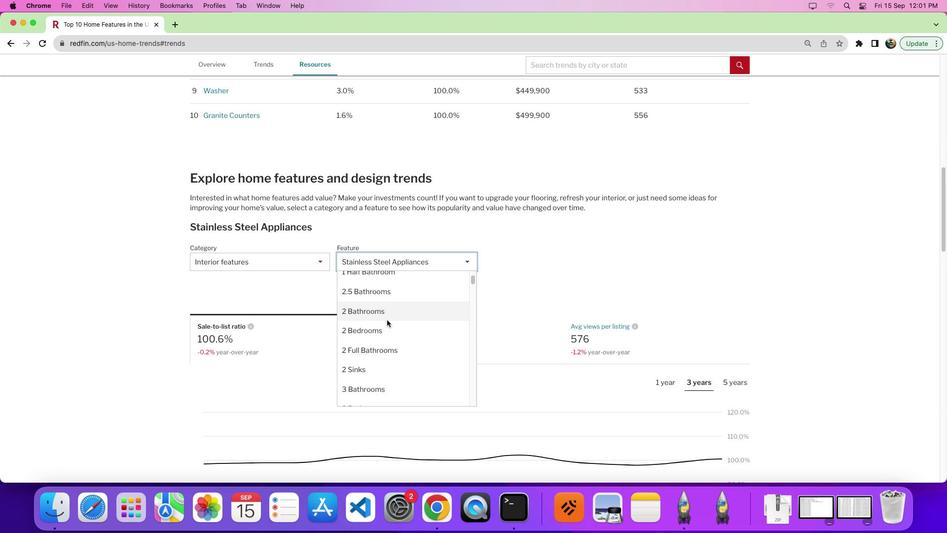 
Action: Mouse scrolled (384, 316) with delta (-2, -2)
Screenshot: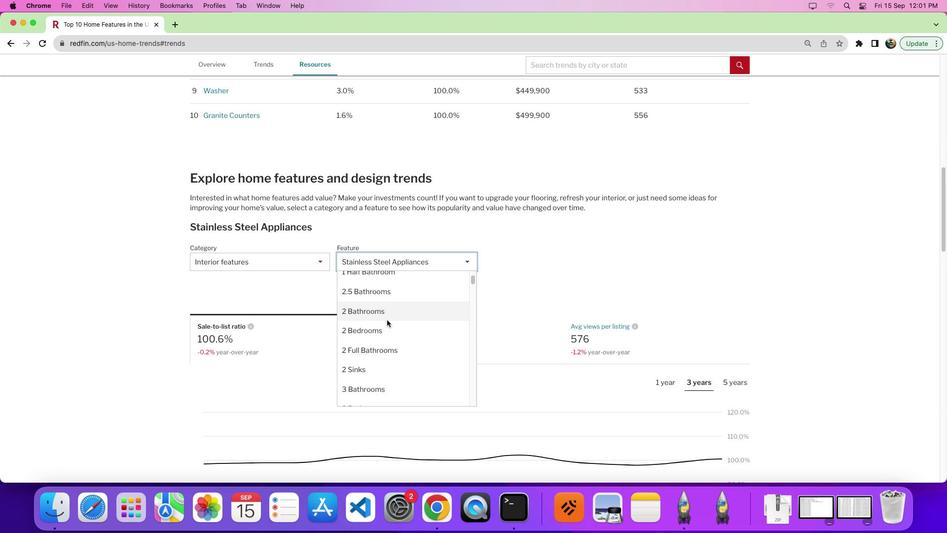 
Action: Mouse scrolled (384, 316) with delta (-2, 0)
Screenshot: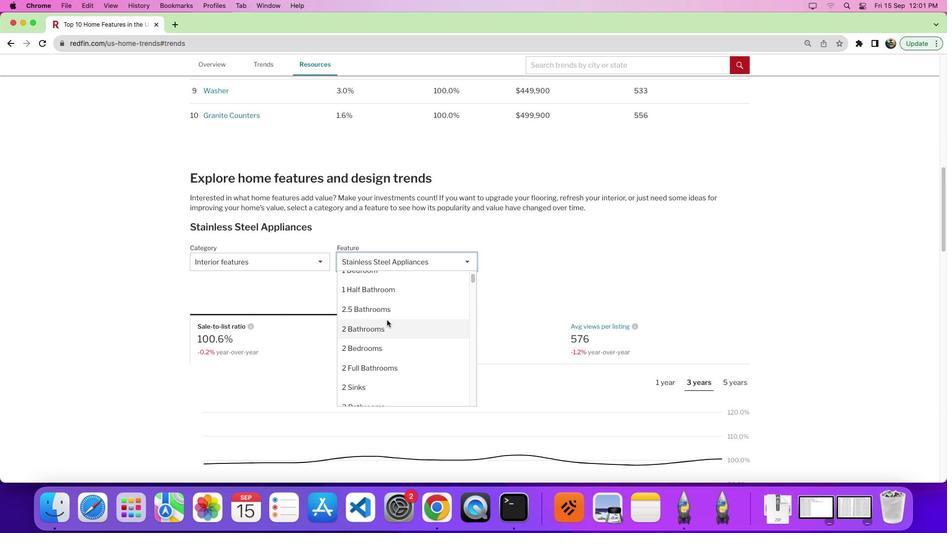 
Action: Mouse scrolled (384, 316) with delta (-2, 2)
Screenshot: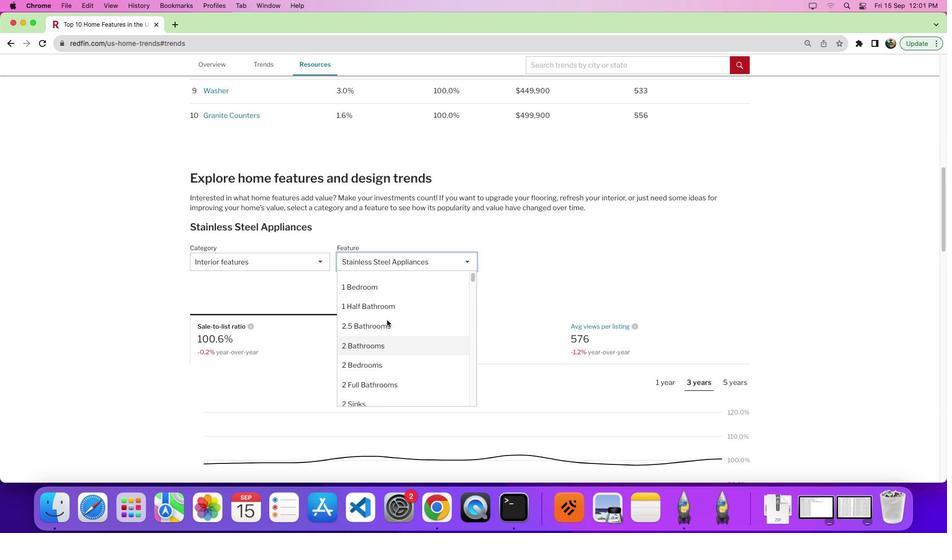 
Action: Mouse moved to (383, 315)
Screenshot: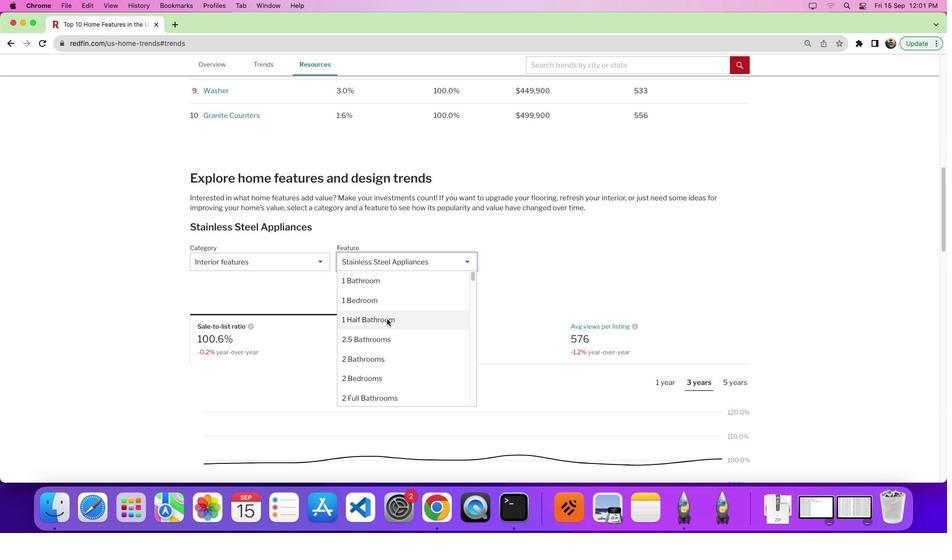 
Action: Mouse scrolled (383, 315) with delta (-2, -2)
Screenshot: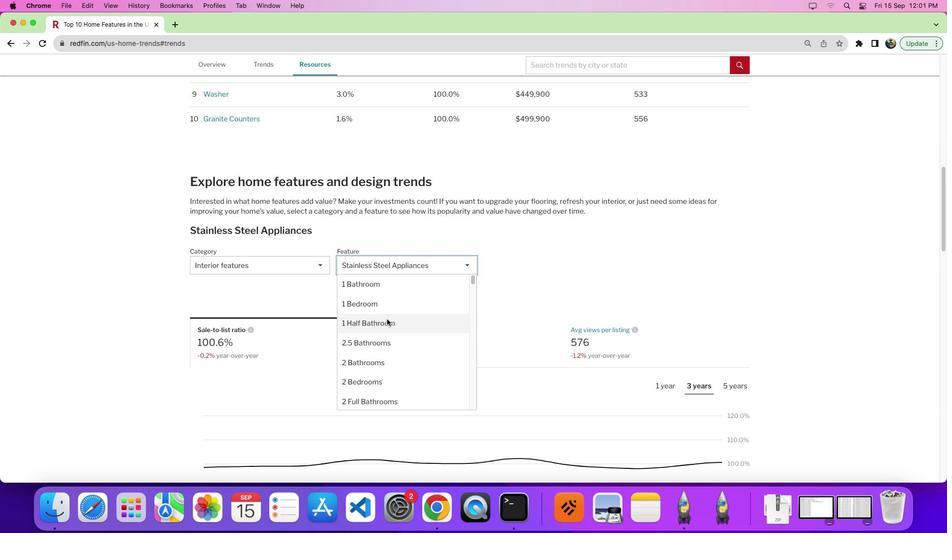 
Action: Mouse scrolled (383, 315) with delta (-2, -2)
Screenshot: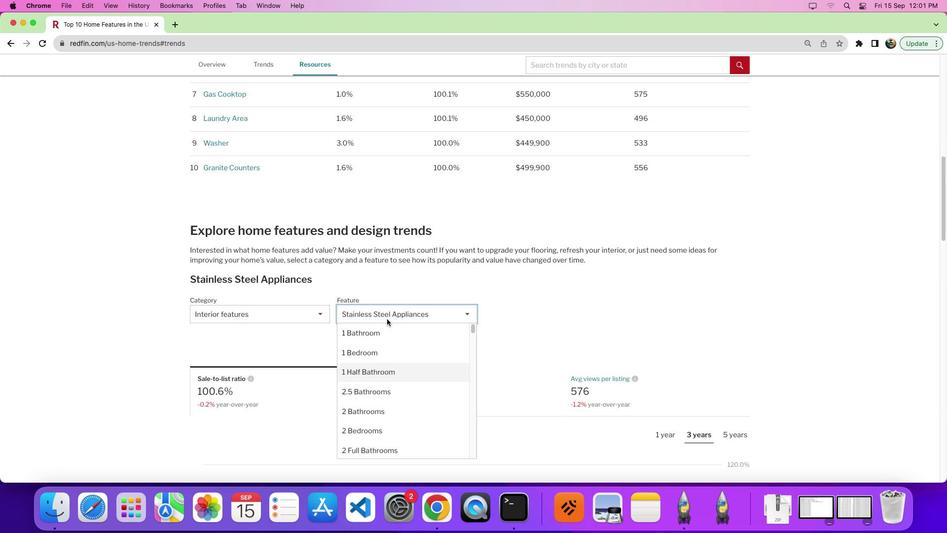 
Action: Mouse scrolled (383, 315) with delta (-2, 0)
Screenshot: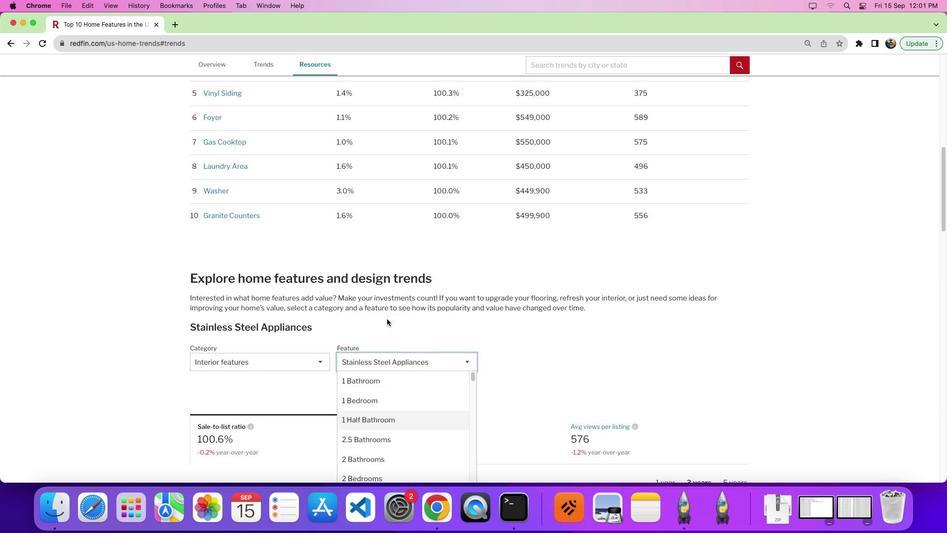 
Action: Mouse scrolled (383, 315) with delta (-2, -3)
Screenshot: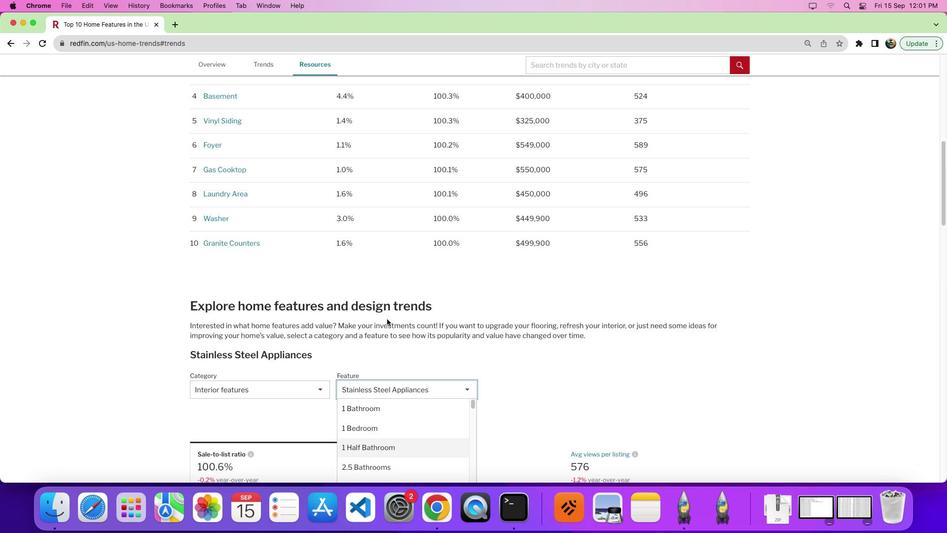 
Action: Mouse scrolled (383, 315) with delta (-2, -3)
Screenshot: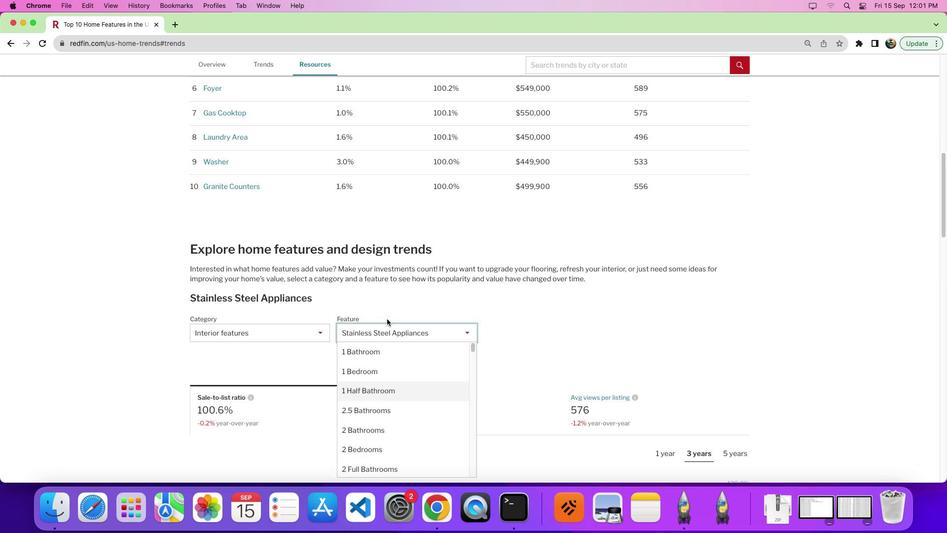 
Action: Mouse scrolled (383, 315) with delta (-2, -6)
Screenshot: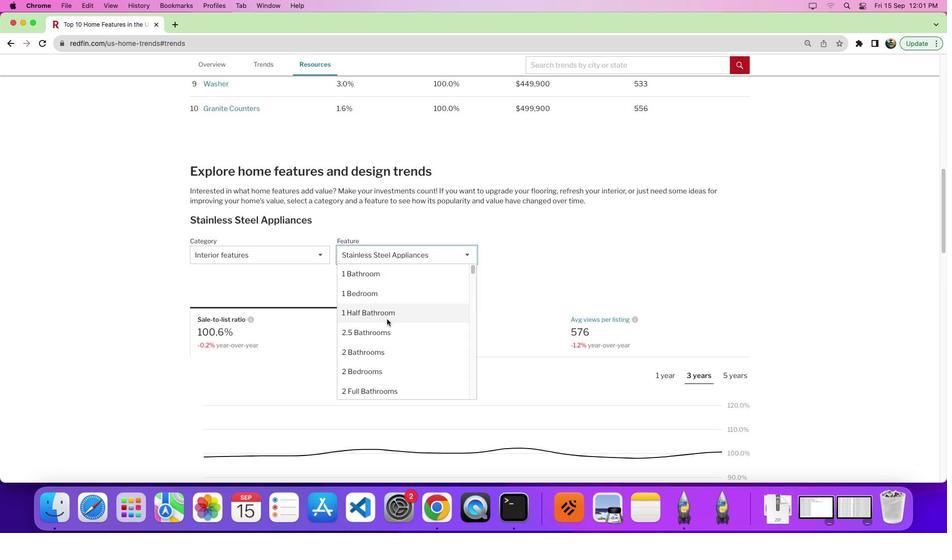 
Action: Mouse scrolled (383, 315) with delta (-2, -6)
Screenshot: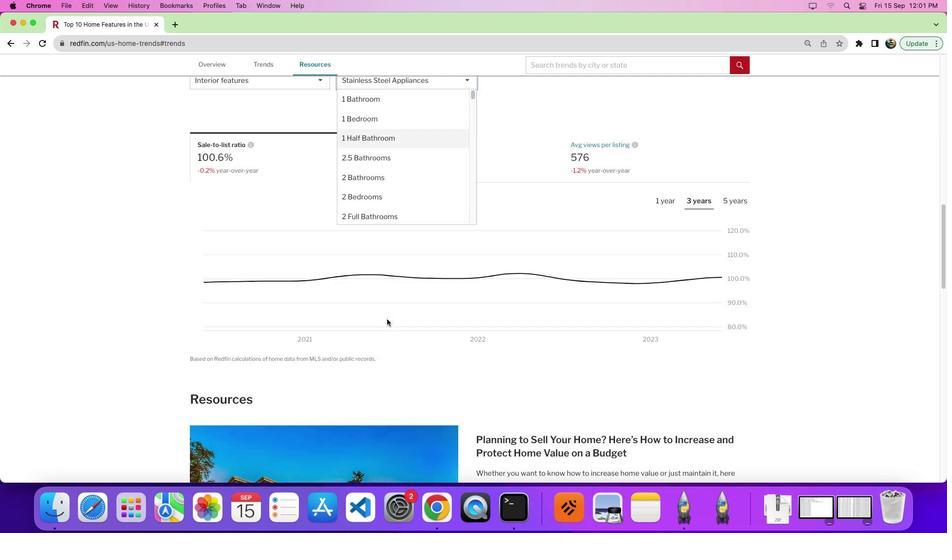 
Action: Mouse moved to (398, 153)
Screenshot: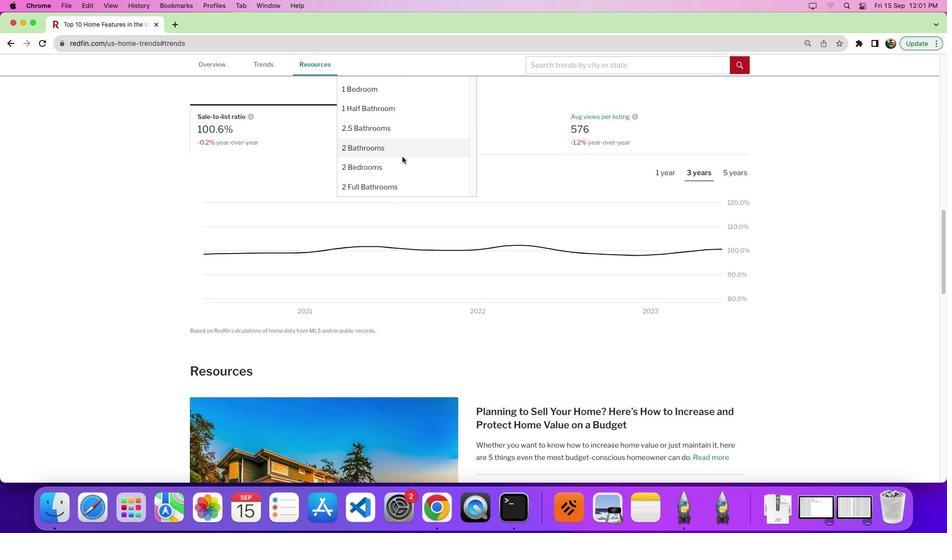 
Action: Mouse scrolled (398, 153) with delta (-2, -3)
Screenshot: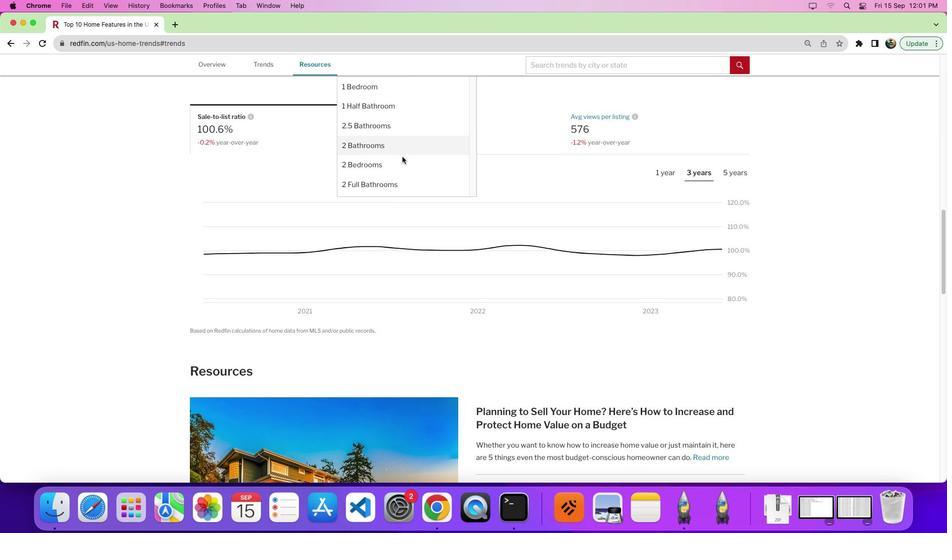 
Action: Mouse scrolled (398, 153) with delta (-2, -3)
Screenshot: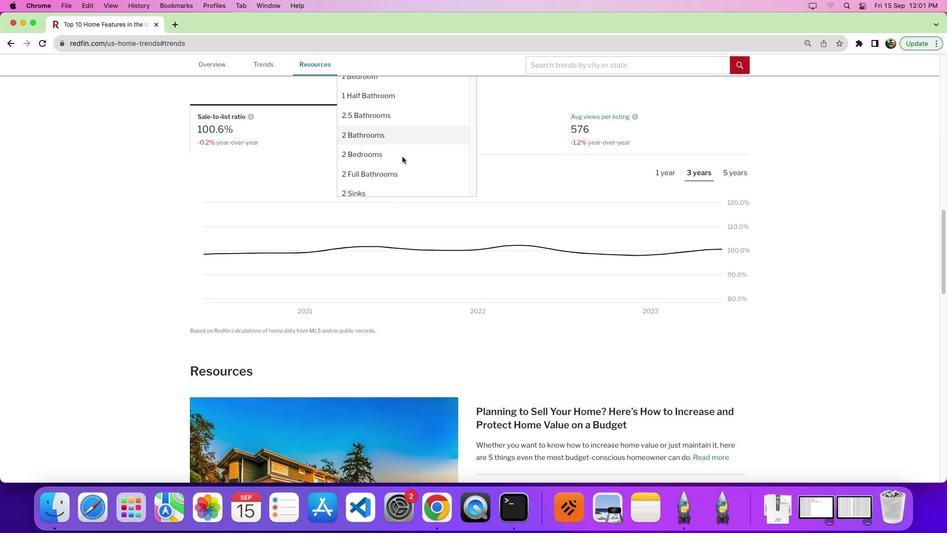 
Action: Mouse moved to (386, 159)
Screenshot: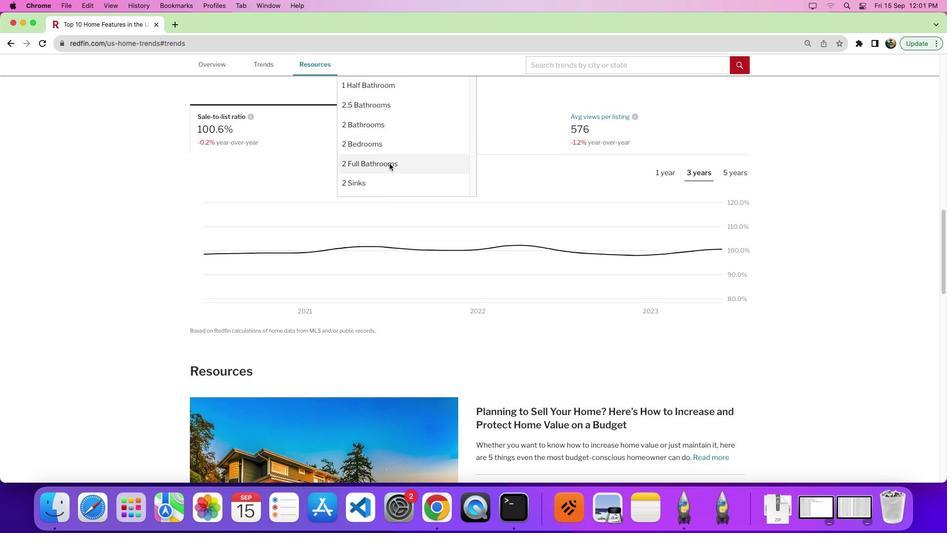 
Action: Mouse pressed left at (386, 159)
Screenshot: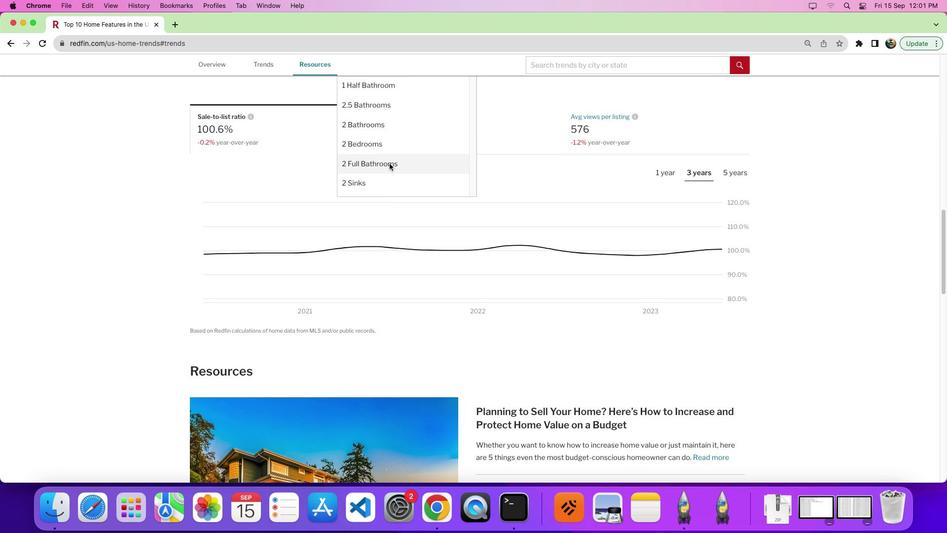 
Action: Mouse moved to (408, 125)
Screenshot: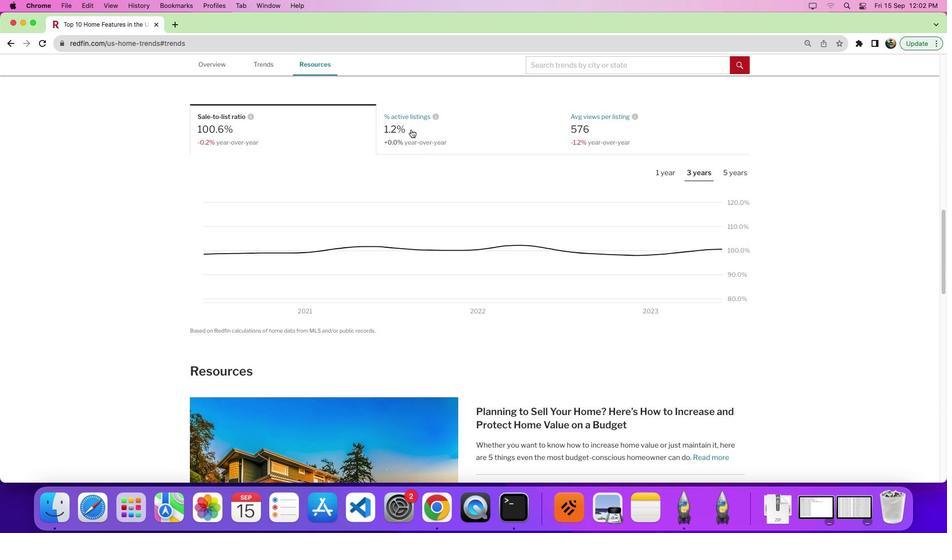 
Action: Mouse pressed left at (408, 125)
Screenshot: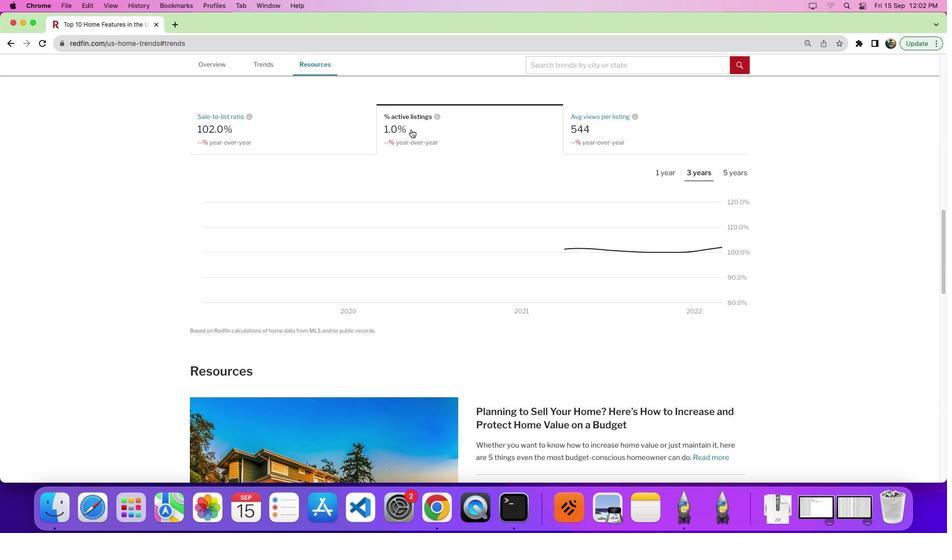 
Action: Mouse moved to (667, 171)
Screenshot: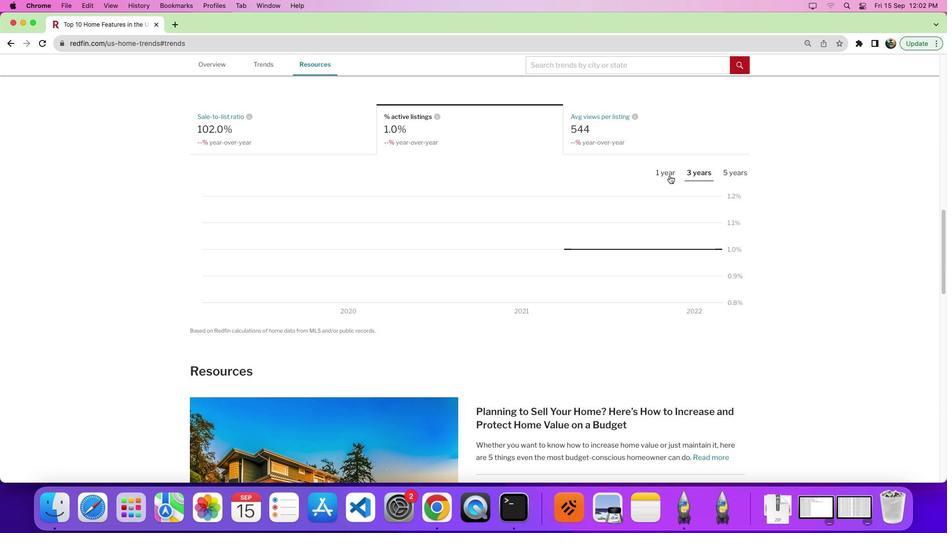 
Action: Mouse pressed left at (667, 171)
Screenshot: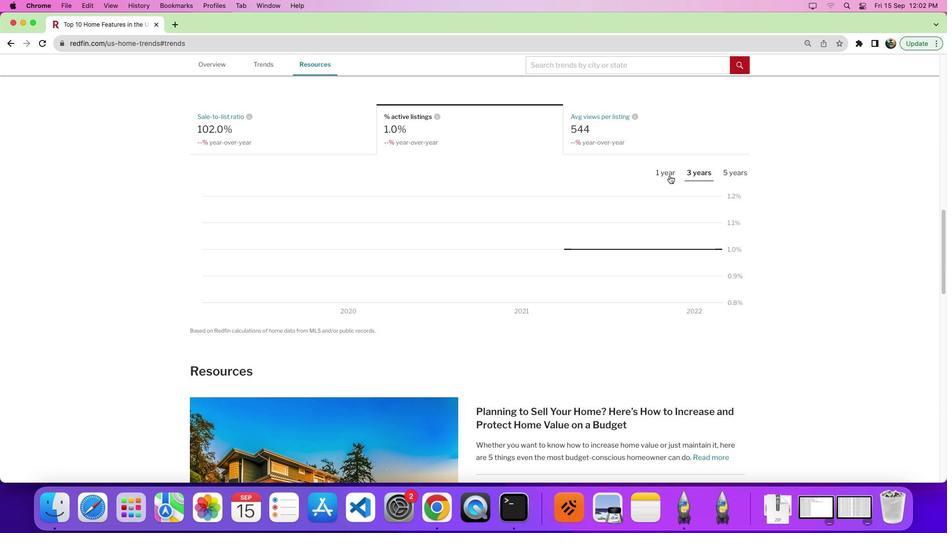 
Action: Mouse moved to (601, 196)
Screenshot: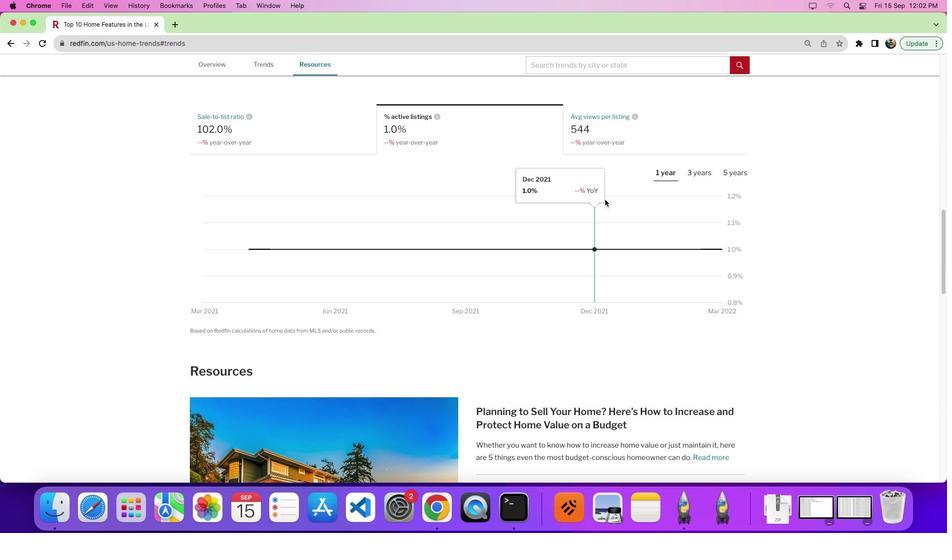 
Action: Mouse scrolled (601, 196) with delta (-2, -3)
Screenshot: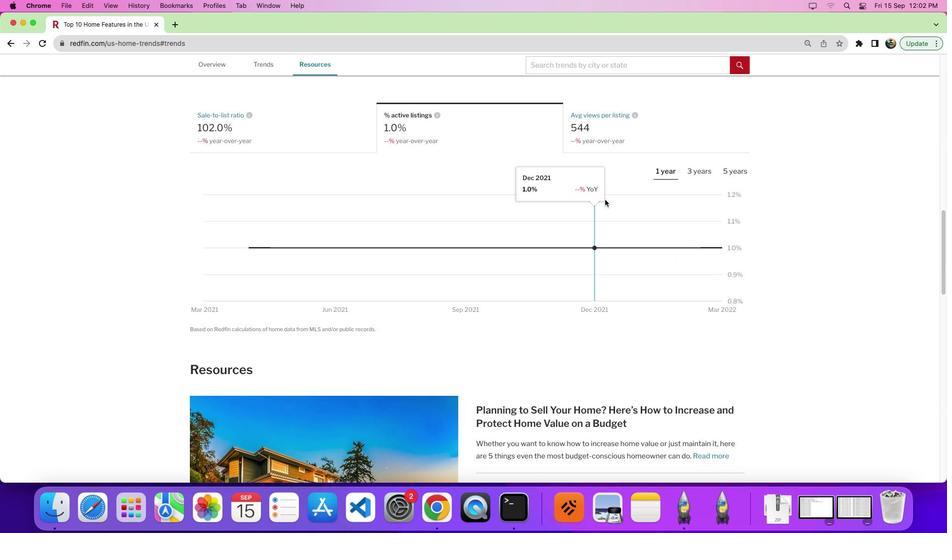
Action: Mouse scrolled (601, 196) with delta (-2, -3)
Screenshot: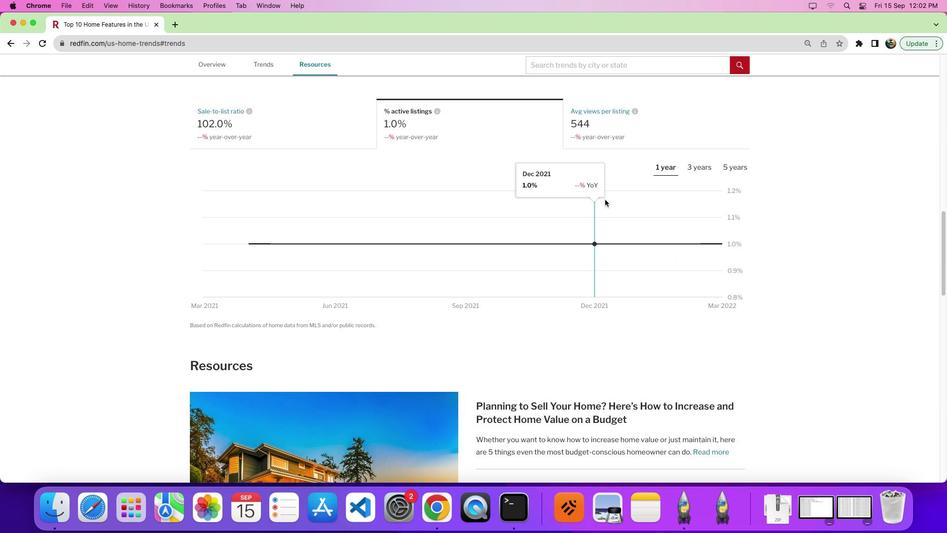 
Action: Mouse moved to (639, 239)
Screenshot: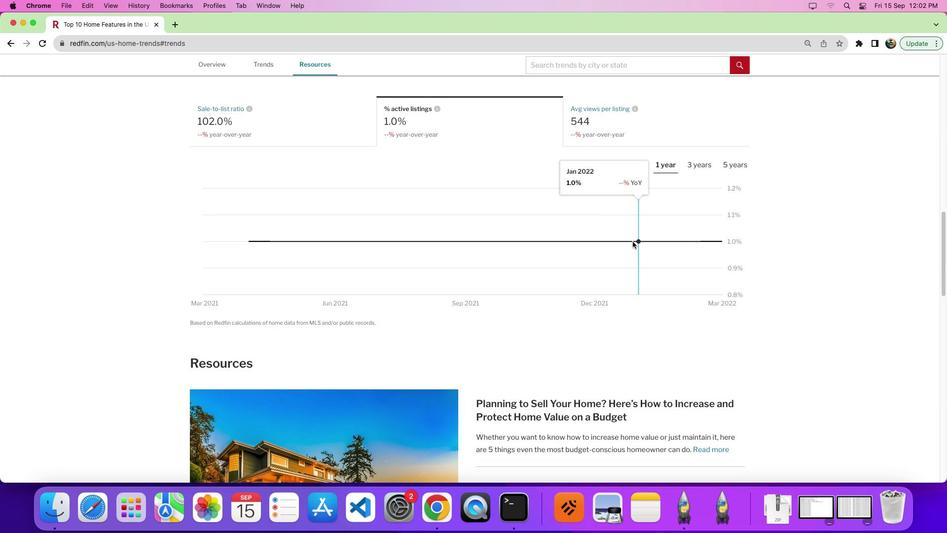 
